 Task: Create More custom Object Related to Volunteer Management System application.
Action: Mouse moved to (654, 32)
Screenshot: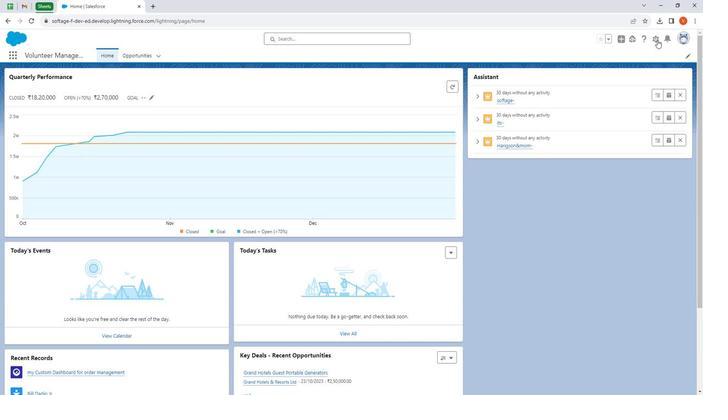 
Action: Mouse pressed left at (654, 32)
Screenshot: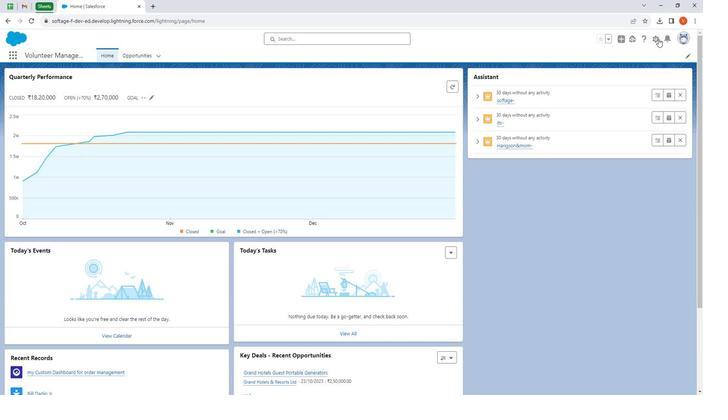 
Action: Mouse moved to (637, 57)
Screenshot: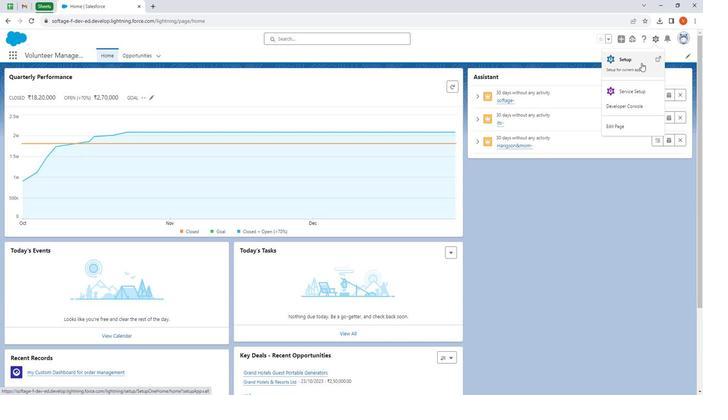
Action: Mouse pressed left at (637, 57)
Screenshot: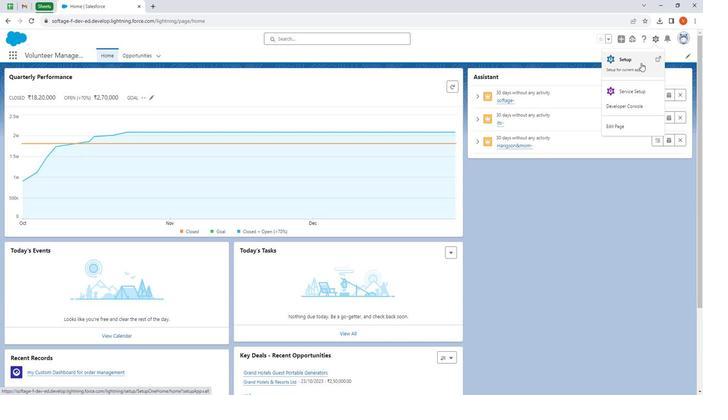 
Action: Mouse moved to (90, 50)
Screenshot: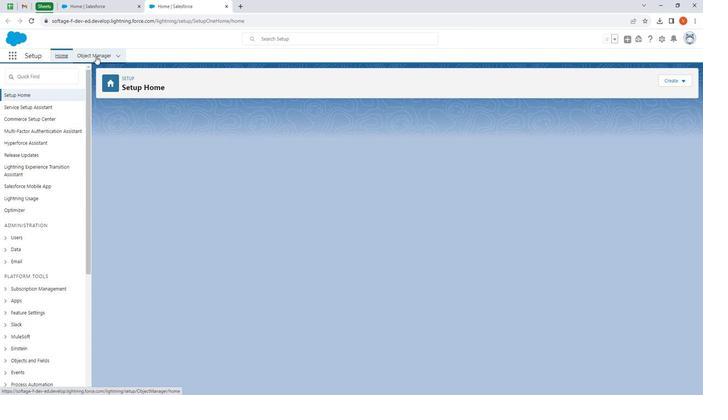 
Action: Mouse pressed left at (90, 50)
Screenshot: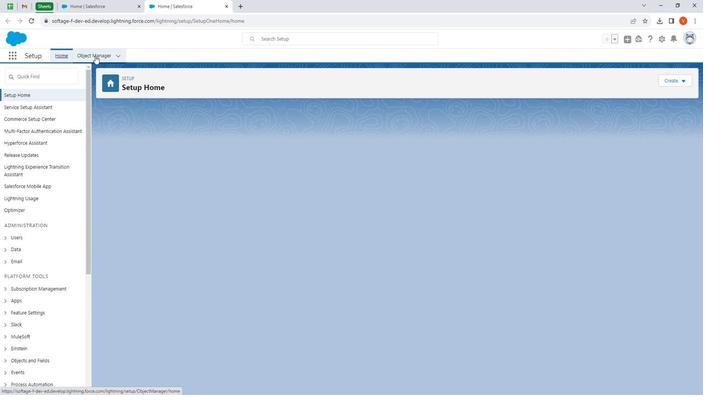 
Action: Mouse moved to (667, 77)
Screenshot: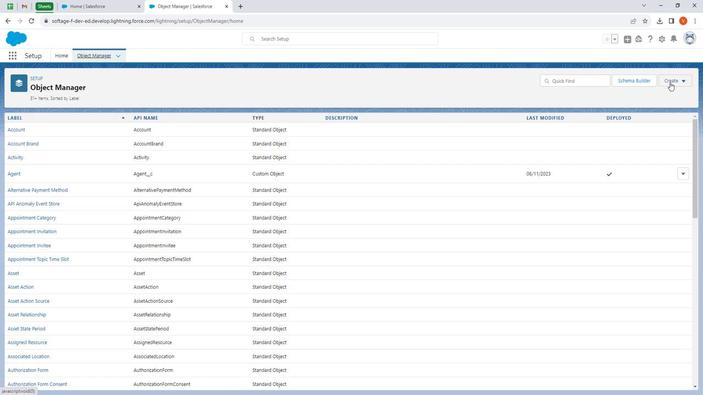 
Action: Mouse pressed left at (667, 77)
Screenshot: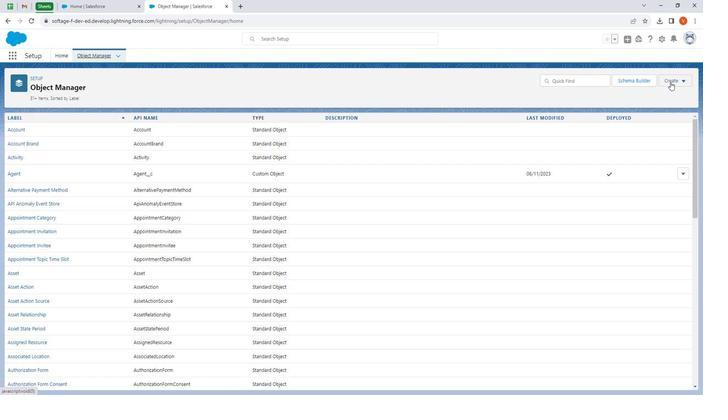 
Action: Mouse moved to (649, 96)
Screenshot: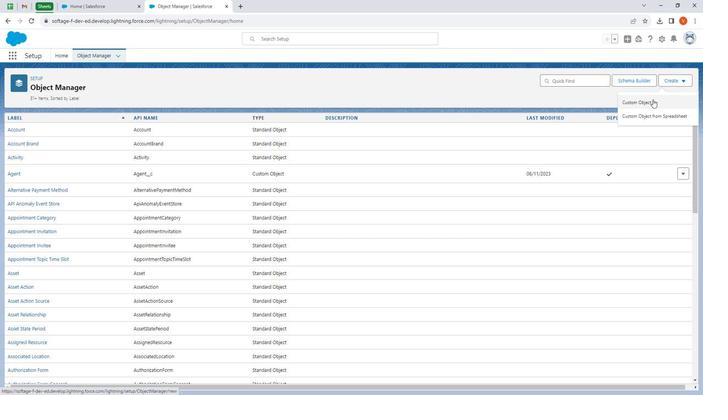 
Action: Mouse pressed left at (649, 96)
Screenshot: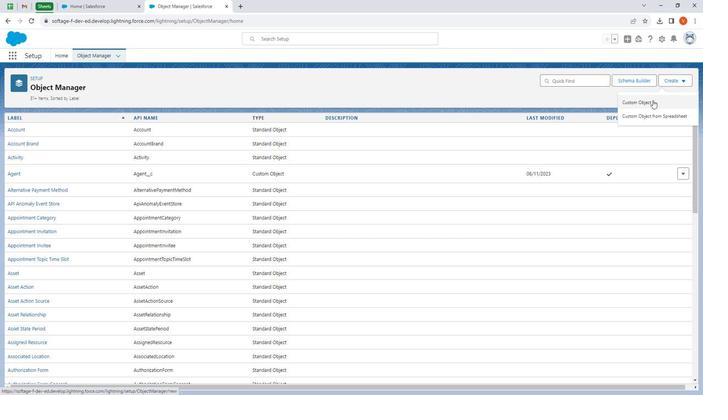 
Action: Mouse moved to (167, 178)
Screenshot: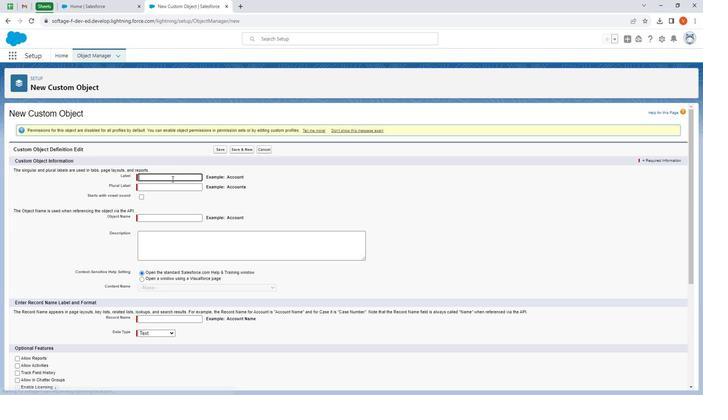 
Action: Mouse pressed left at (167, 178)
Screenshot: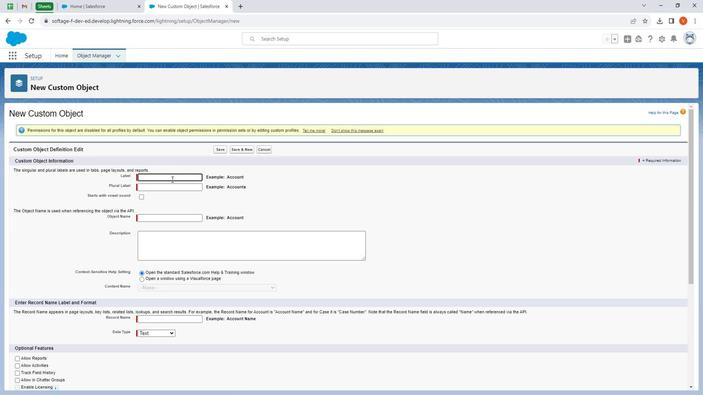 
Action: Mouse moved to (181, 178)
Screenshot: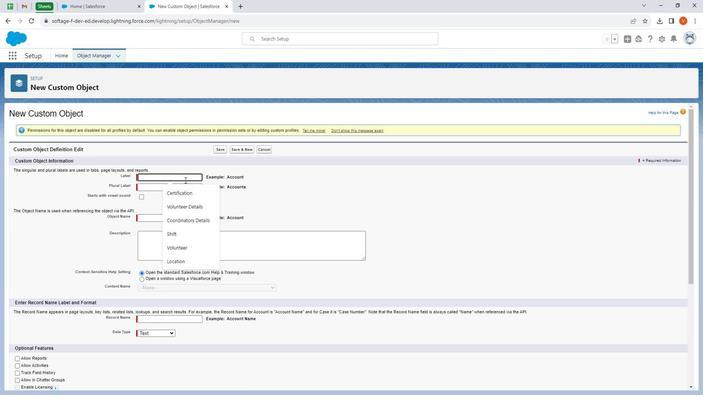 
Action: Key pressed <Key.shift><Key.shift><Key.shift>Volunteer<Key.space><Key.shift>Hours
Screenshot: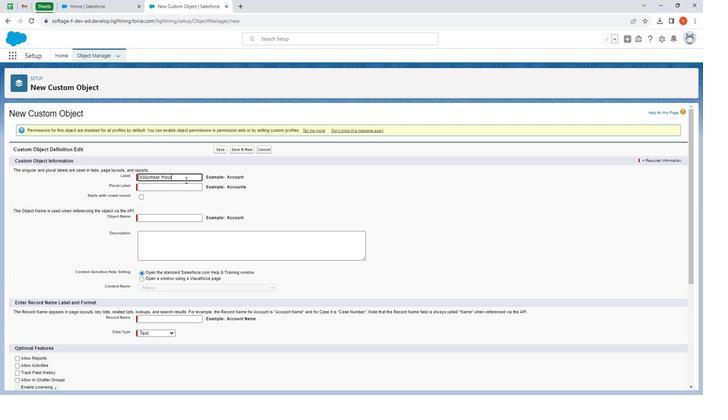 
Action: Mouse moved to (180, 186)
Screenshot: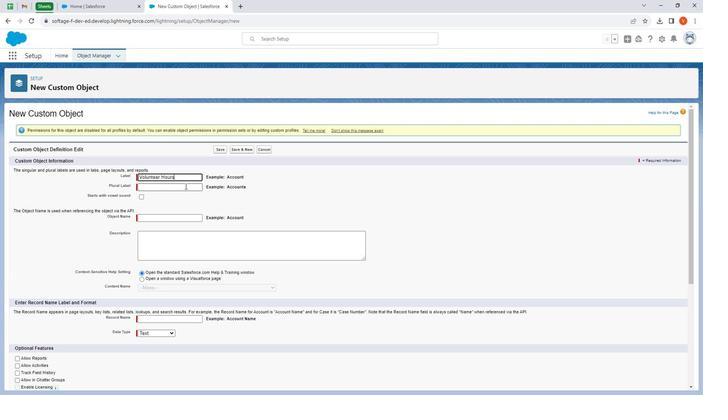 
Action: Mouse pressed left at (180, 186)
Screenshot: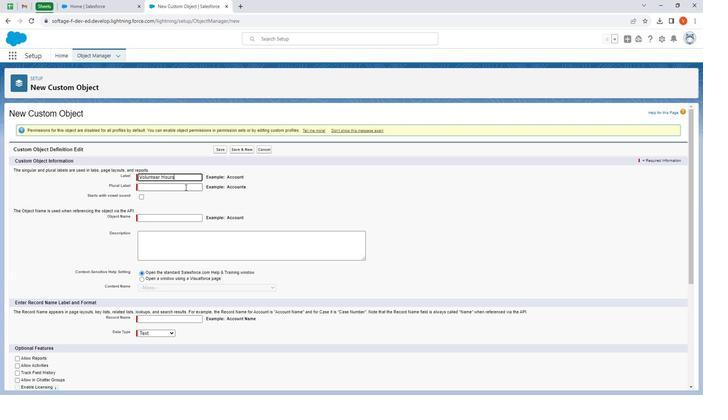 
Action: Key pressed <Key.shift><Key.shift><Key.shift><Key.shift><Key.shift><Key.shift><Key.shift><Key.shift><Key.shift><Key.shift><Key.shift><Key.shift>Volunteers<Key.space><Key.shift>Hours
Screenshot: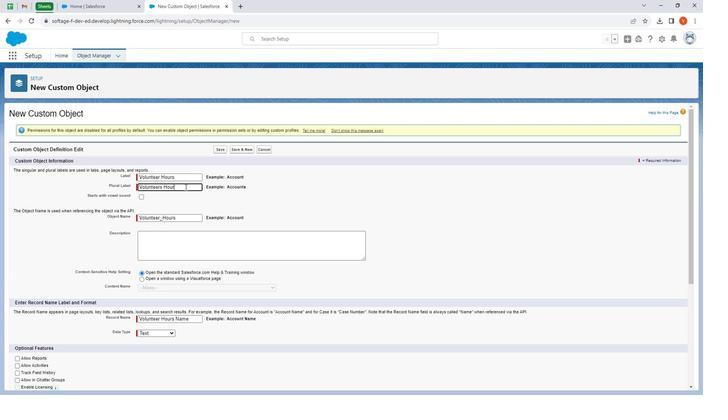 
Action: Mouse moved to (214, 221)
Screenshot: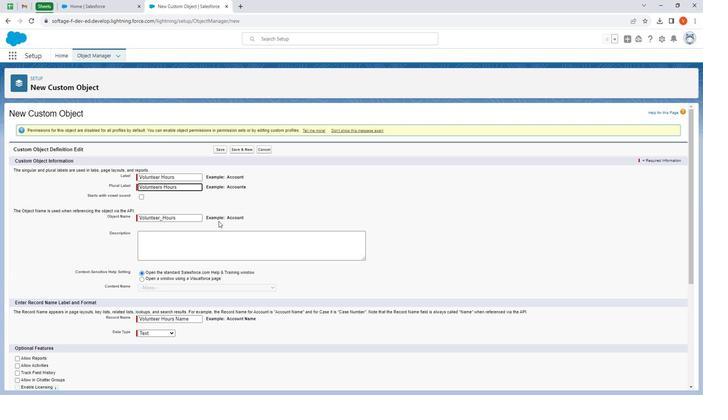 
Action: Mouse scrolled (214, 221) with delta (0, 0)
Screenshot: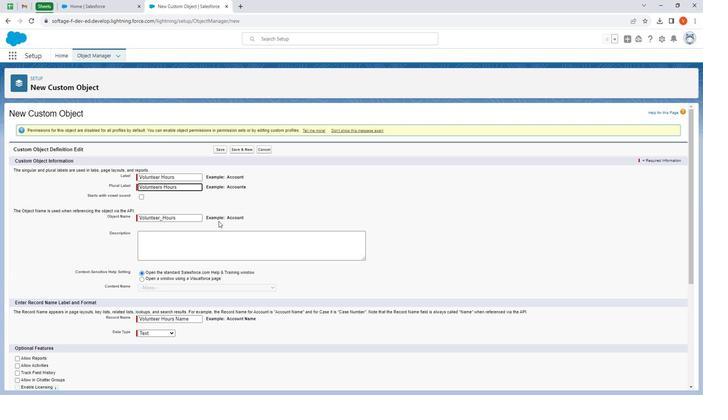 
Action: Mouse moved to (215, 222)
Screenshot: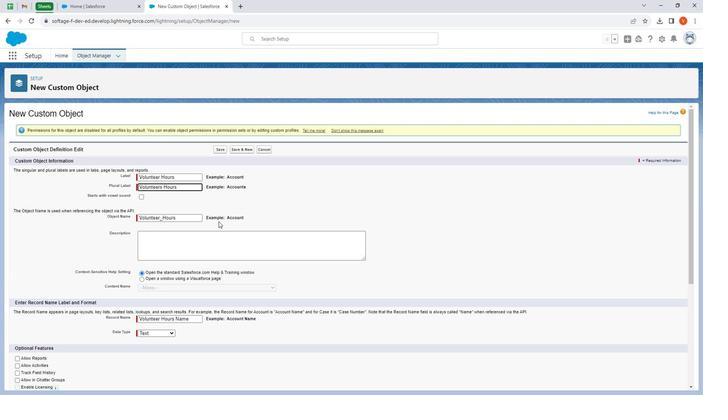 
Action: Mouse scrolled (215, 221) with delta (0, 0)
Screenshot: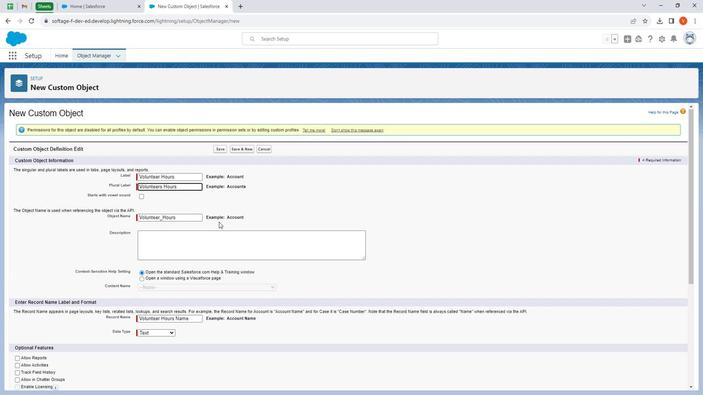 
Action: Mouse moved to (171, 168)
Screenshot: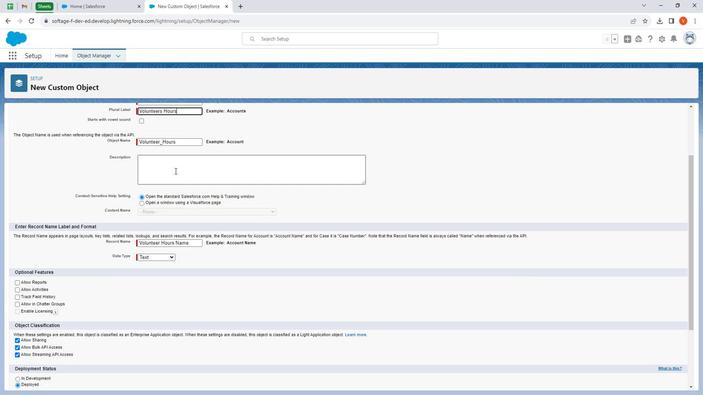 
Action: Mouse pressed left at (171, 168)
Screenshot: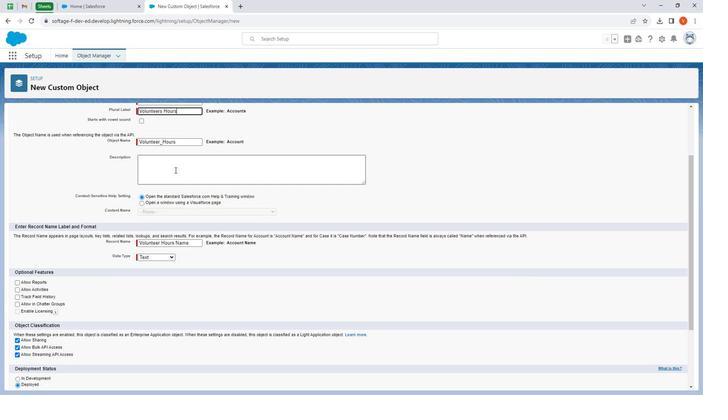 
Action: Key pressed <Key.shift>
Screenshot: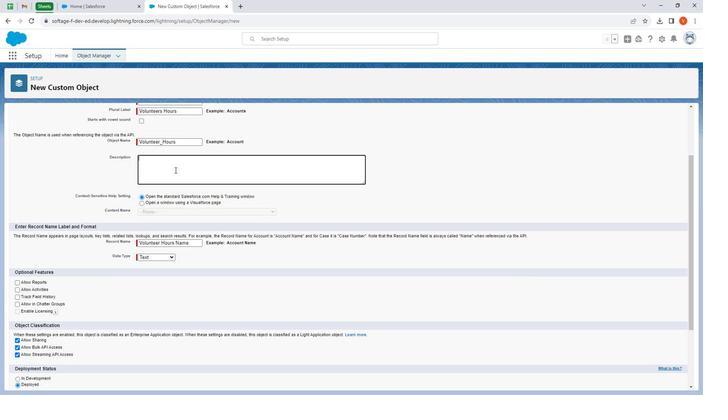 
Action: Mouse moved to (151, 156)
Screenshot: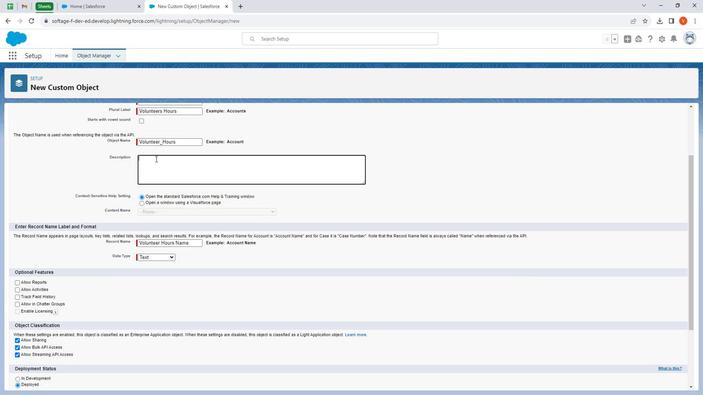 
Action: Key pressed <Key.shift><Key.shift><Key.shift><Key.shift><Key.shift><Key.shift><Key.shift><Key.shift><Key.shift><Key.shift><Key.shift><Key.shift><Key.shift><Key.shift><Key.shift><Key.shift><Key.shift><Key.shift><Key.shift>Custom<Key.space>object<Key.space>used<Key.space>in<Key.space>volunteer<Key.space>management<Key.space>system<Key.space>contac<Key.backspace>in<Key.space>fields<Key.space>like<Key.space>name,<Key.space>volunteer<Key.space>withch<Key.space><Key.backspace><Key.backspace><Key.backspace><Key.backspace><Key.backspace><Key.backspace>hich<Key.space>is<Key.space>lookup<Key.space>to<Key.space>volnteer<Key.backspace><Key.backspace><Key.backspace><Key.backspace><Key.backspace>unteer.
Screenshot: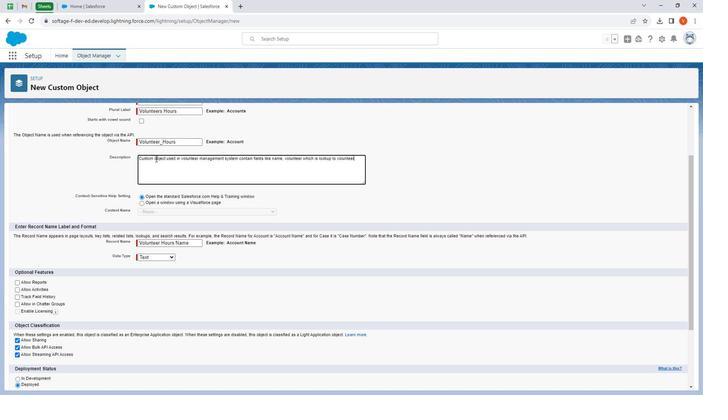 
Action: Mouse moved to (22, 284)
Screenshot: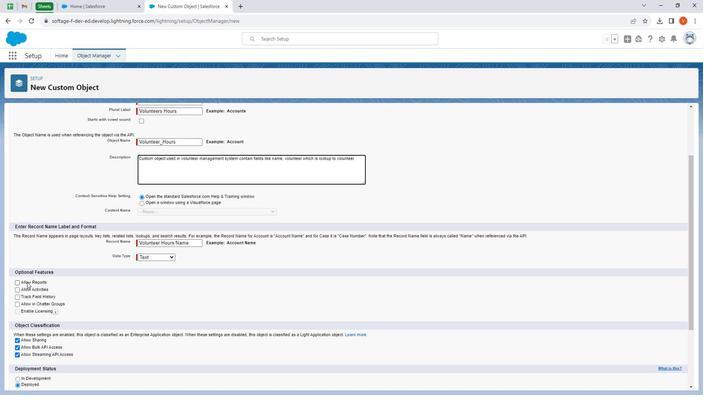 
Action: Mouse pressed left at (22, 284)
Screenshot: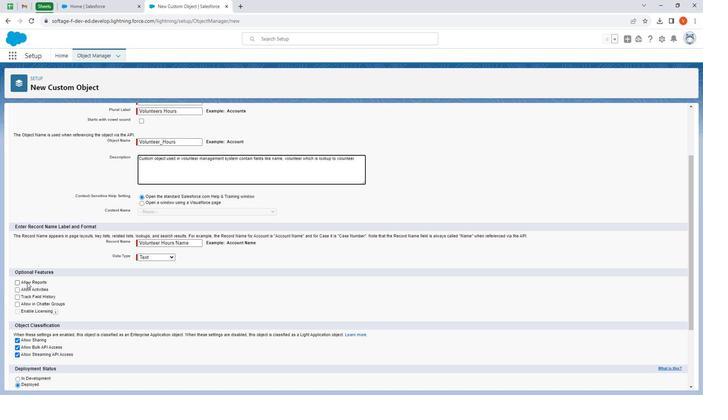 
Action: Mouse moved to (21, 288)
Screenshot: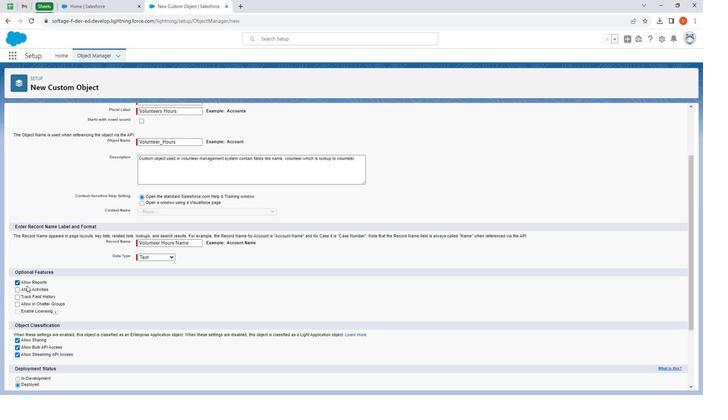 
Action: Mouse pressed left at (21, 288)
Screenshot: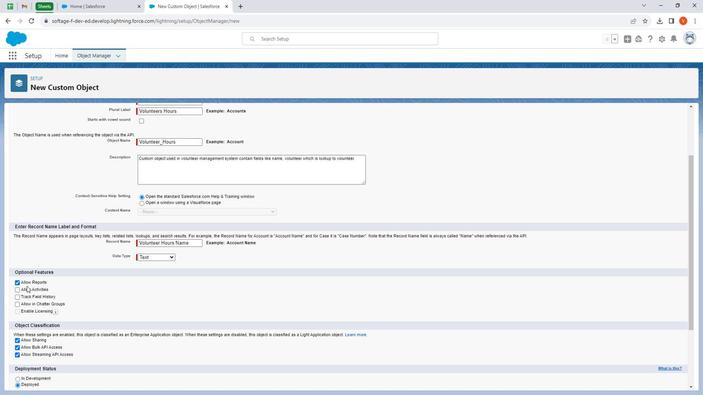 
Action: Mouse moved to (23, 292)
Screenshot: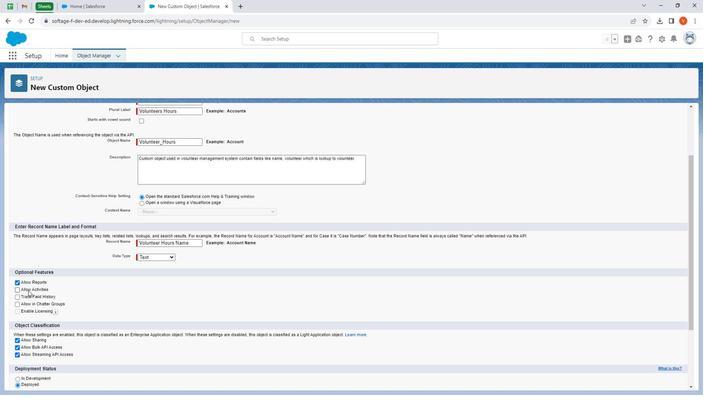 
Action: Mouse pressed left at (23, 292)
Screenshot: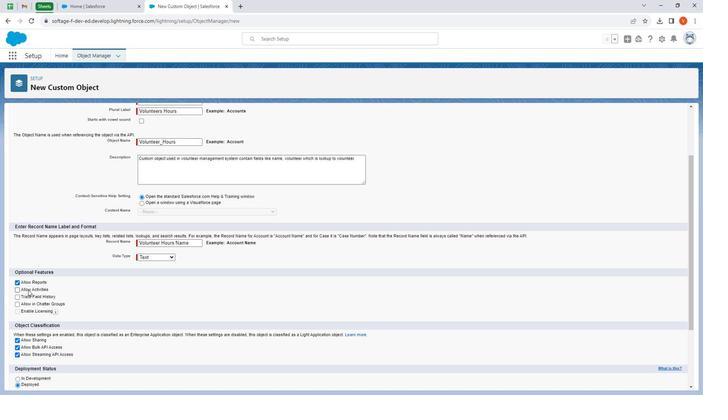
Action: Mouse moved to (25, 300)
Screenshot: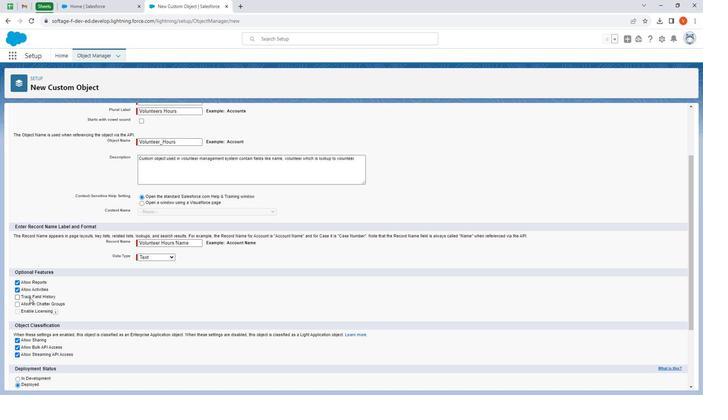 
Action: Mouse pressed left at (25, 300)
Screenshot: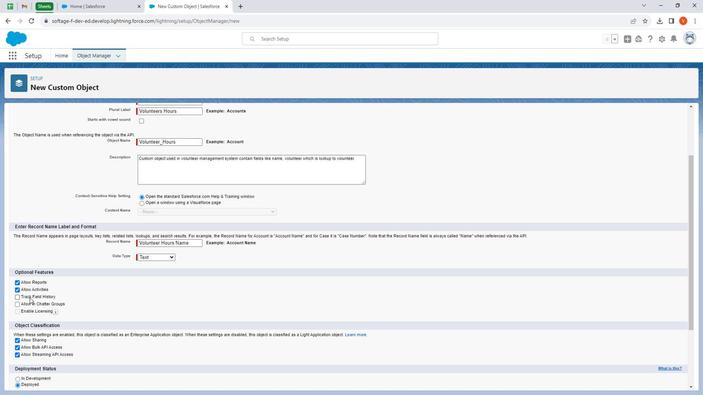 
Action: Mouse moved to (24, 309)
Screenshot: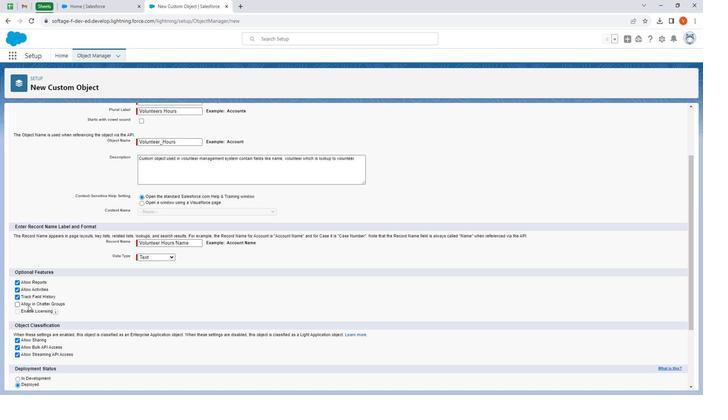 
Action: Mouse pressed left at (24, 309)
Screenshot: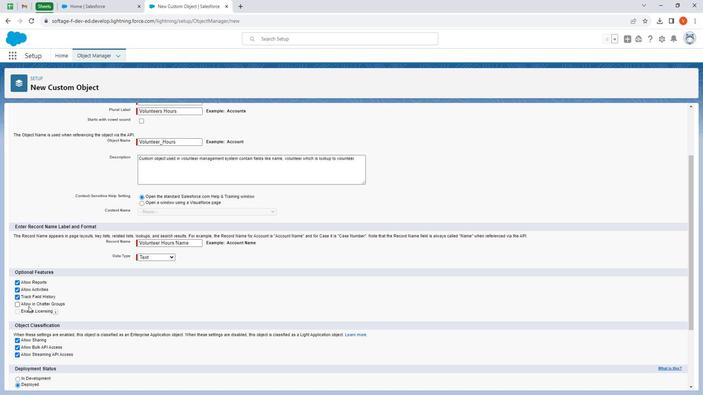 
Action: Mouse moved to (178, 309)
Screenshot: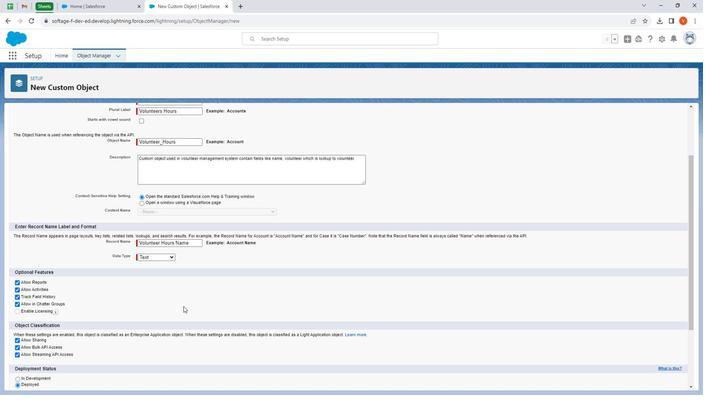 
Action: Mouse scrolled (178, 308) with delta (0, 0)
Screenshot: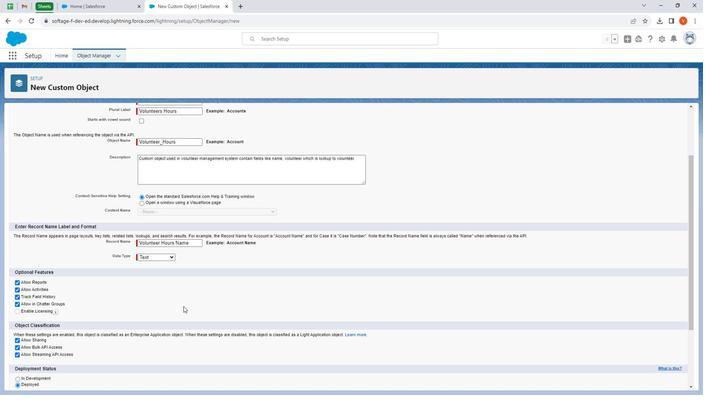 
Action: Mouse moved to (179, 309)
Screenshot: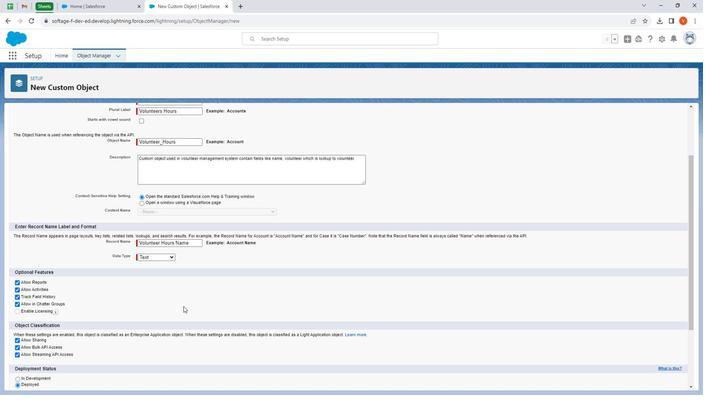 
Action: Mouse scrolled (179, 308) with delta (0, 0)
Screenshot: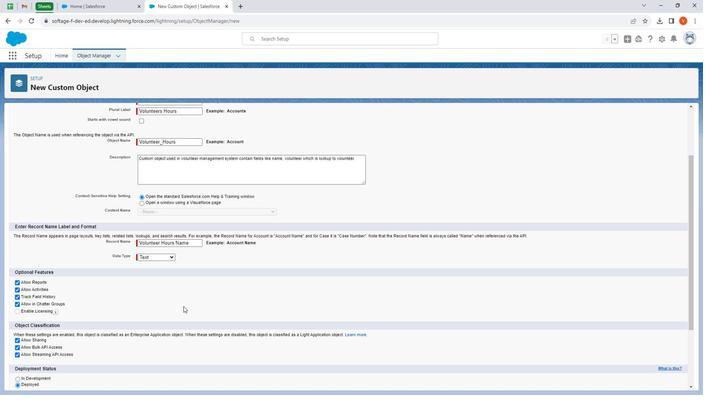 
Action: Mouse scrolled (179, 308) with delta (0, 0)
Screenshot: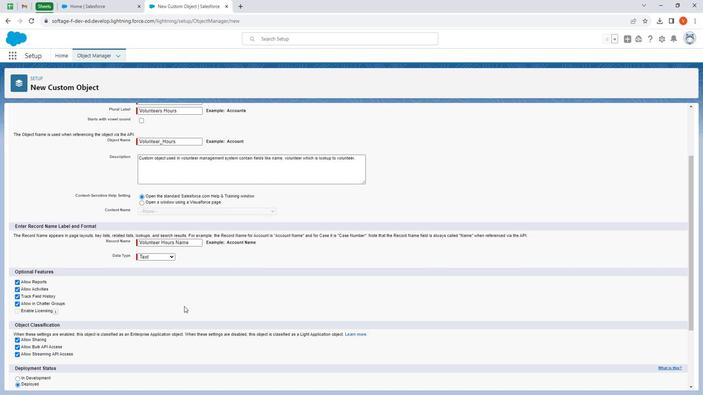 
Action: Mouse moved to (179, 309)
Screenshot: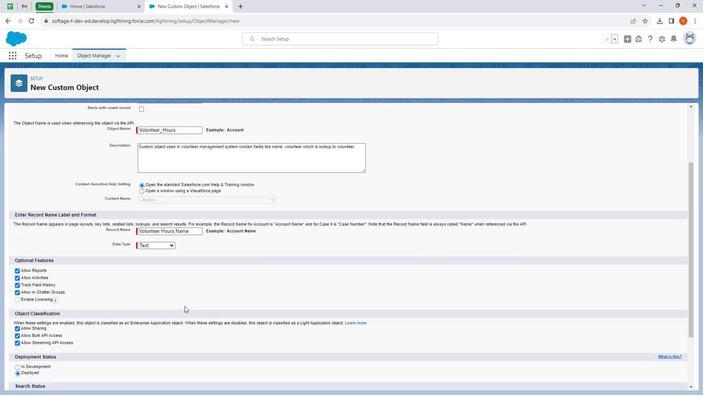 
Action: Mouse scrolled (179, 308) with delta (0, 0)
Screenshot: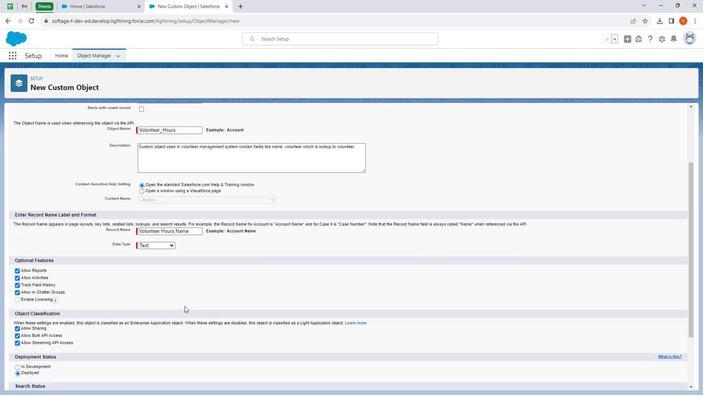 
Action: Mouse moved to (180, 309)
Screenshot: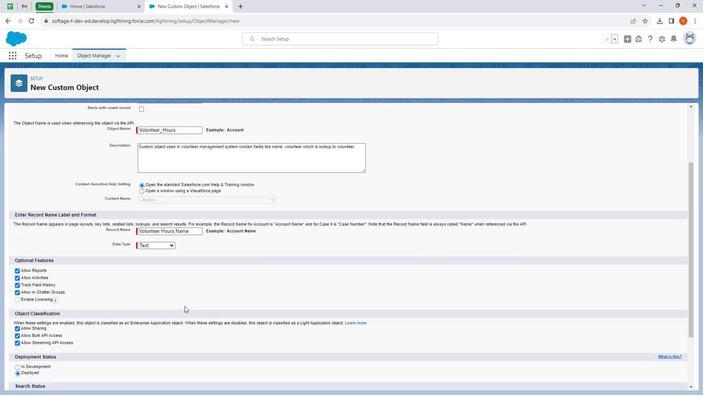 
Action: Mouse scrolled (180, 309) with delta (0, 0)
Screenshot: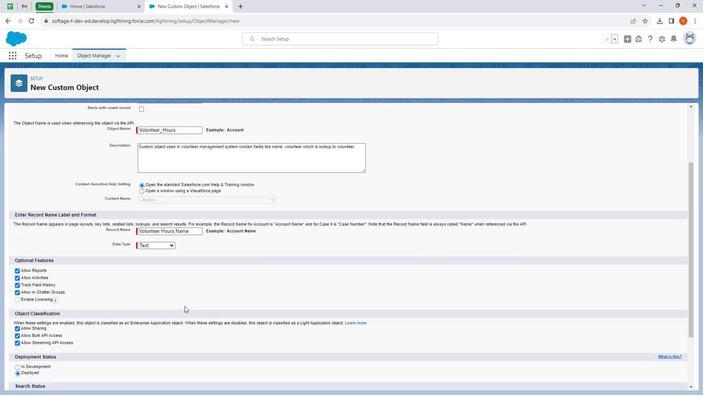 
Action: Mouse moved to (180, 309)
Screenshot: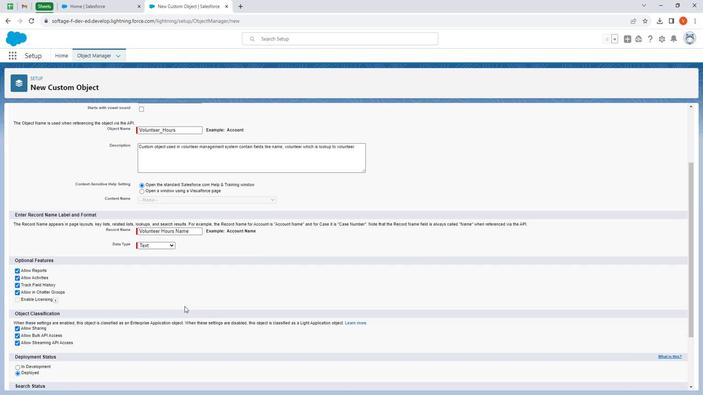 
Action: Mouse scrolled (180, 309) with delta (0, 0)
Screenshot: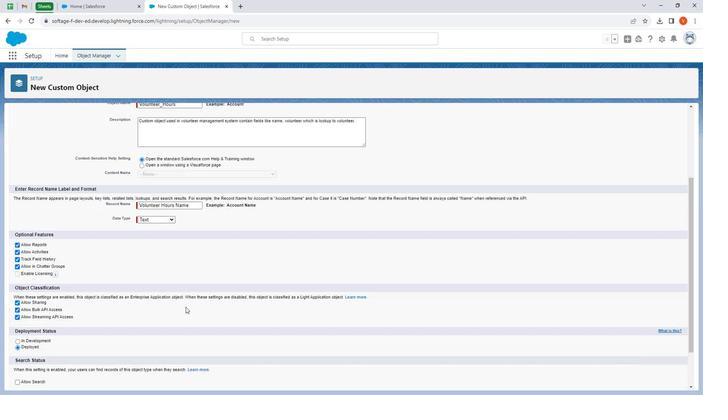 
Action: Mouse moved to (29, 333)
Screenshot: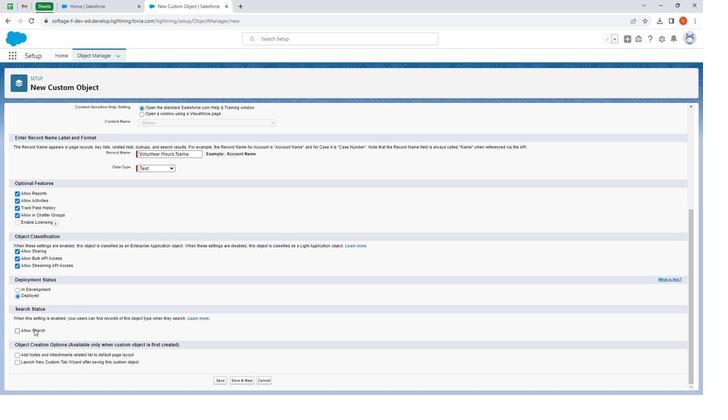 
Action: Mouse pressed left at (29, 333)
Screenshot: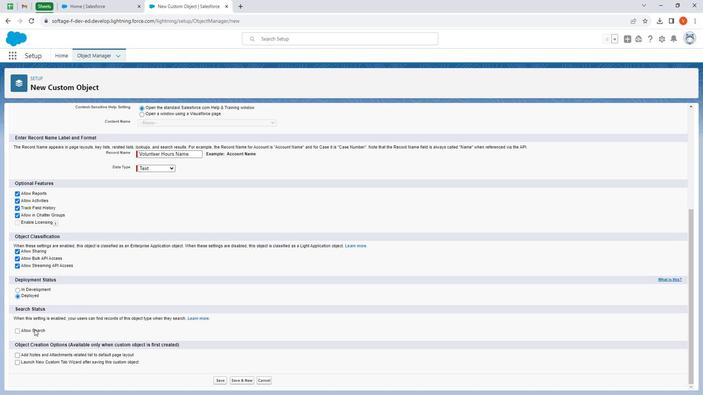 
Action: Mouse moved to (217, 387)
Screenshot: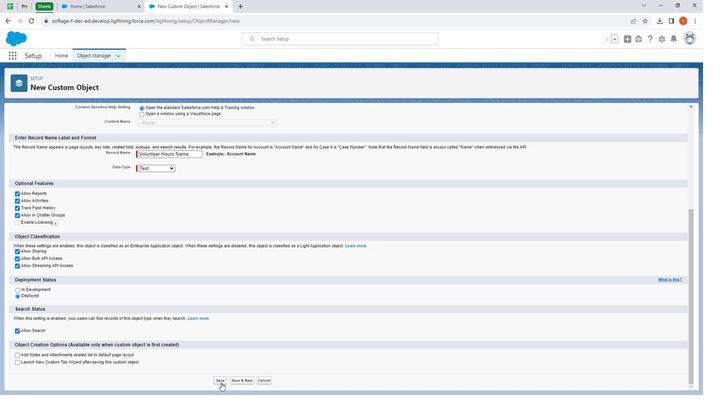 
Action: Mouse pressed left at (217, 387)
Screenshot: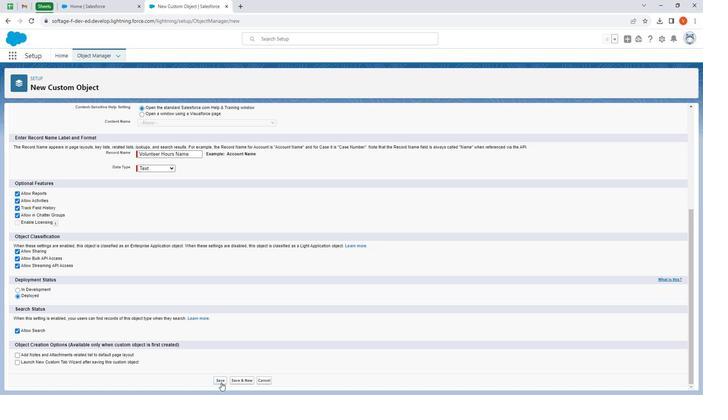 
Action: Mouse moved to (92, 49)
Screenshot: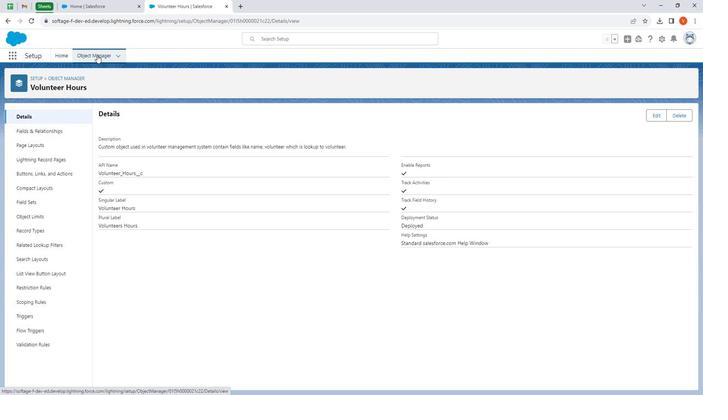 
Action: Mouse pressed left at (92, 49)
Screenshot: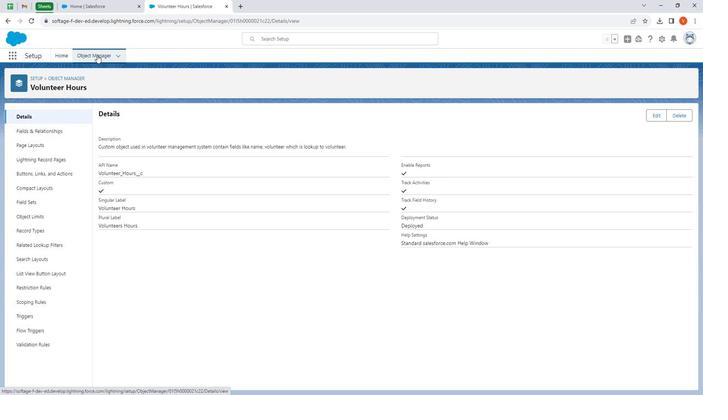
Action: Mouse moved to (677, 72)
Screenshot: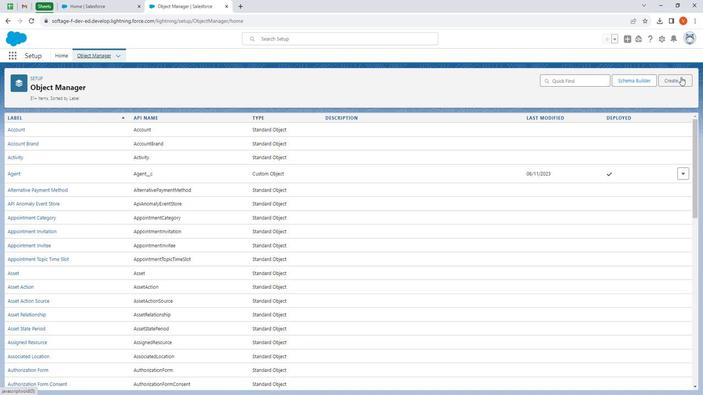 
Action: Mouse pressed left at (677, 72)
Screenshot: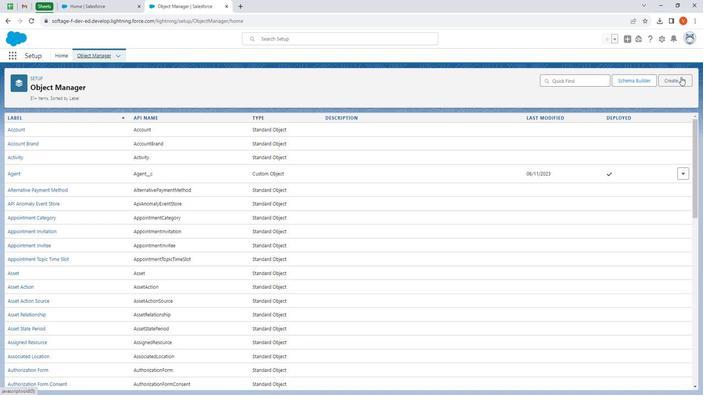 
Action: Mouse moved to (659, 96)
Screenshot: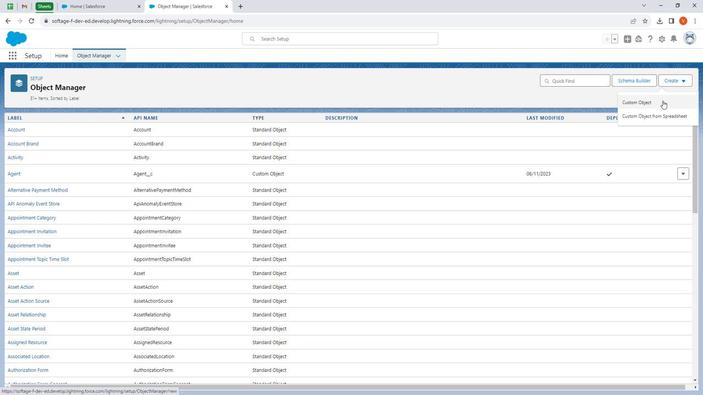 
Action: Mouse pressed left at (659, 96)
Screenshot: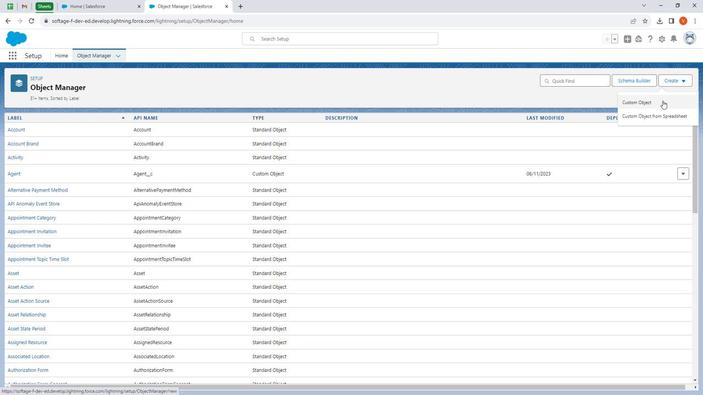 
Action: Mouse moved to (158, 174)
Screenshot: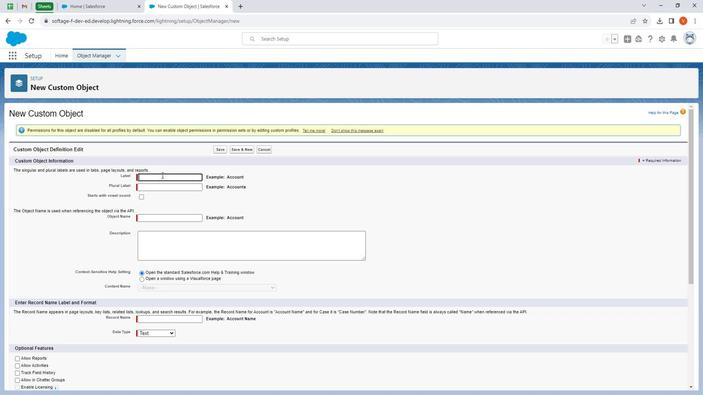 
Action: Mouse pressed left at (158, 174)
Screenshot: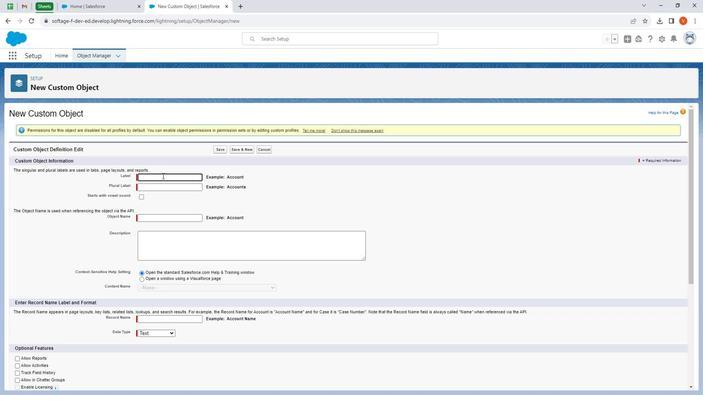 
Action: Key pressed <Key.shift><Key.shift><Key.shift><Key.shift><Key.shift><Key.shift><Key.shift><Key.shift><Key.shift><Key.shift><Key.shift><Key.shift><Key.shift><Key.shift><Key.shift><Key.shift><Key.shift><Key.shift><Key.shift><Key.shift><Key.shift><Key.shift><Key.shift><Key.shift><Key.shift><Key.shift><Key.shift><Key.shift><Key.shift><Key.shift><Key.shift><Key.shift><Key.shift><Key.shift><Key.shift><Key.shift><Key.shift><Key.shift><Key.shift><Key.shift><Key.shift><Key.shift><Key.shift><Key.shift>Training<Key.space>session
Screenshot: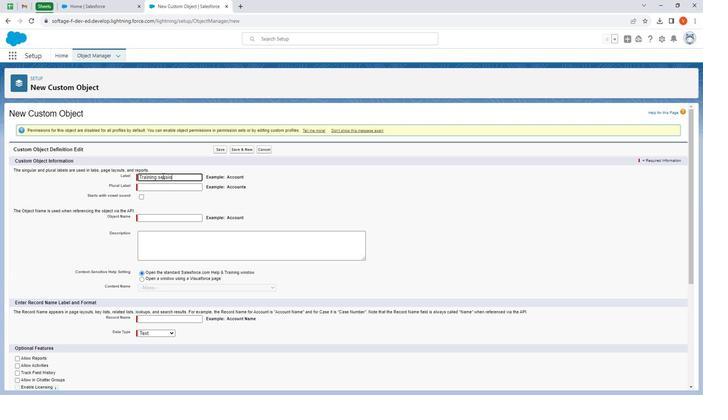 
Action: Mouse moved to (163, 188)
Screenshot: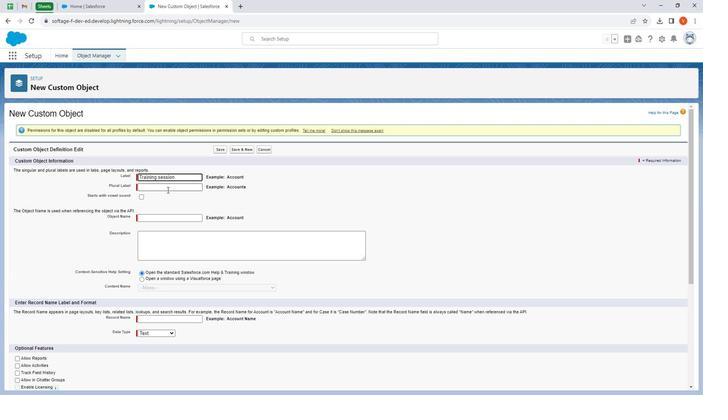 
Action: Mouse pressed left at (163, 188)
Screenshot: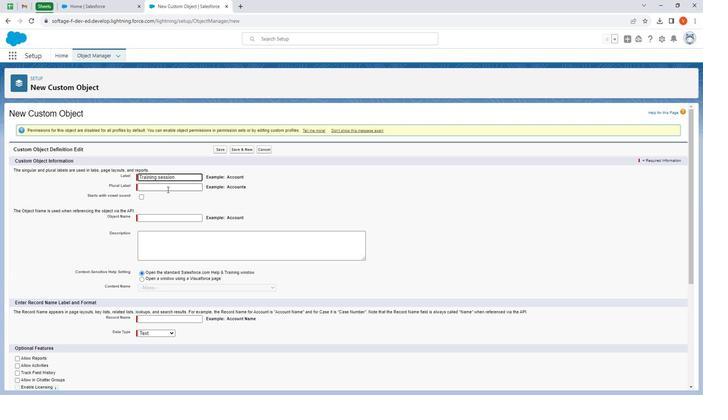 
Action: Key pressed <Key.shift>Training<Key.space><Key.shift>Sessions
Screenshot: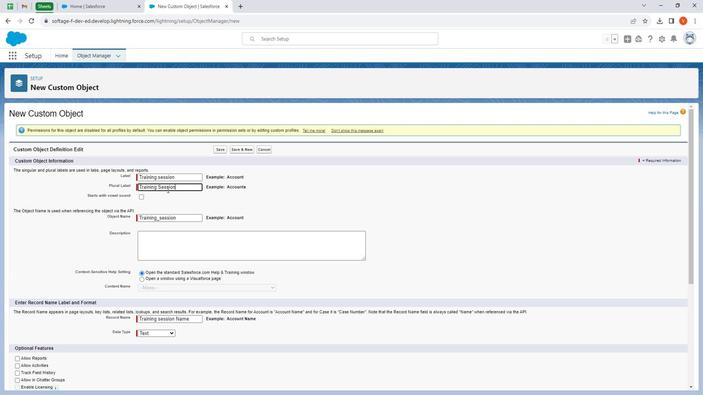 
Action: Mouse moved to (171, 207)
Screenshot: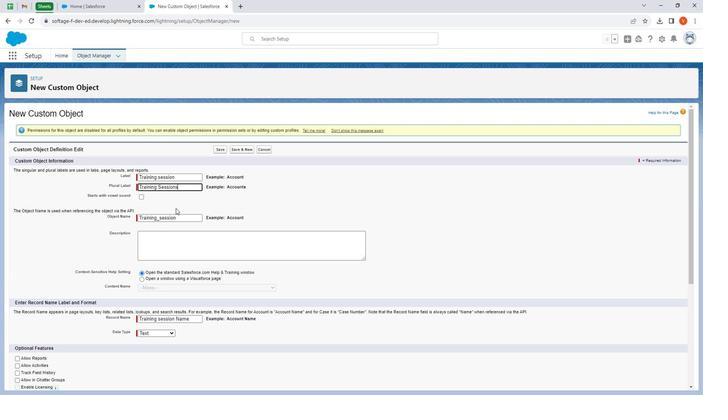 
Action: Mouse scrolled (171, 207) with delta (0, 0)
Screenshot: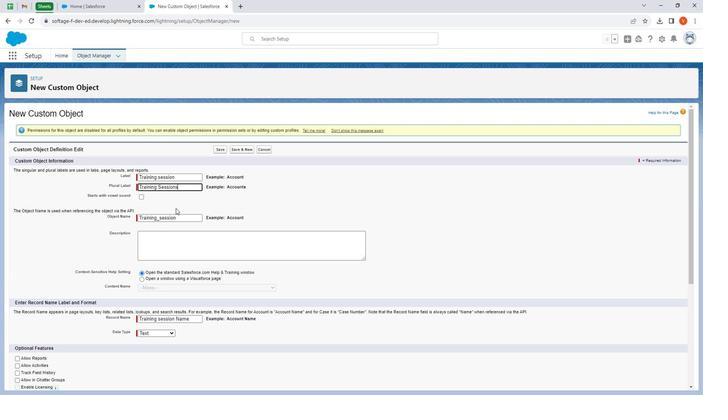 
Action: Mouse moved to (172, 207)
Screenshot: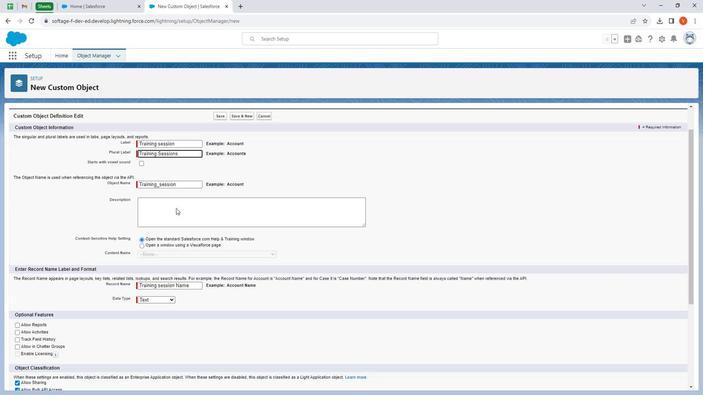 
Action: Mouse scrolled (172, 207) with delta (0, 0)
Screenshot: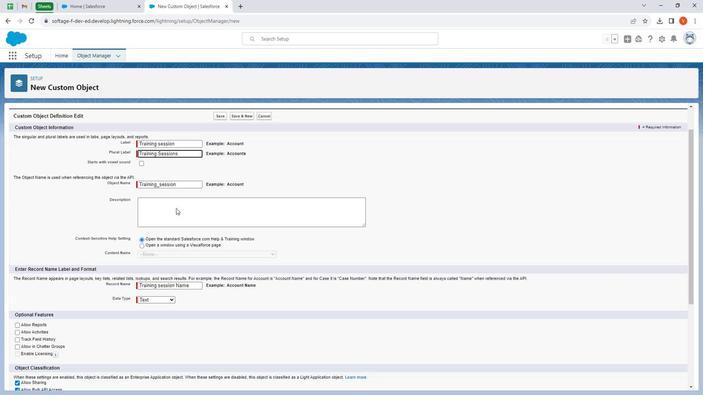 
Action: Mouse moved to (164, 167)
Screenshot: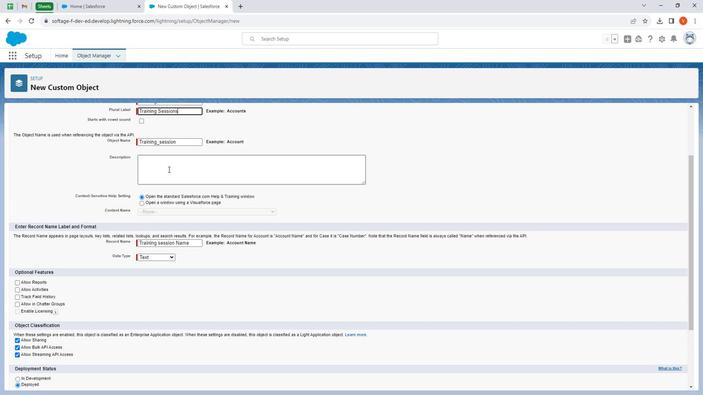 
Action: Mouse pressed left at (164, 167)
Screenshot: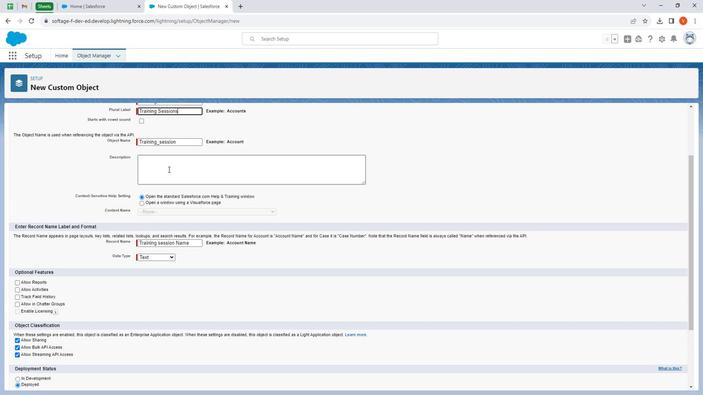
Action: Mouse moved to (164, 166)
Screenshot: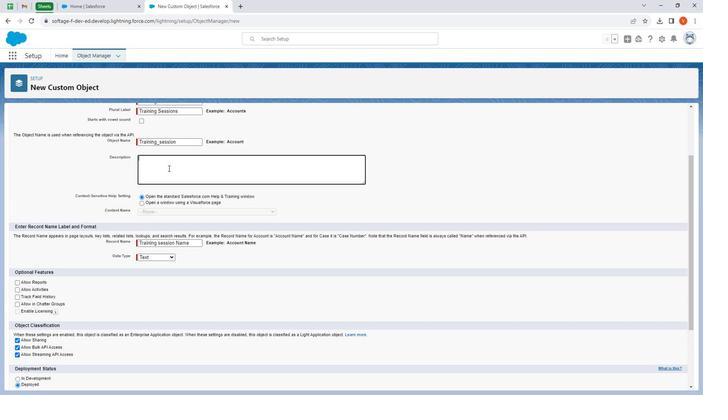
Action: Key pressed <Key.shift>
Screenshot: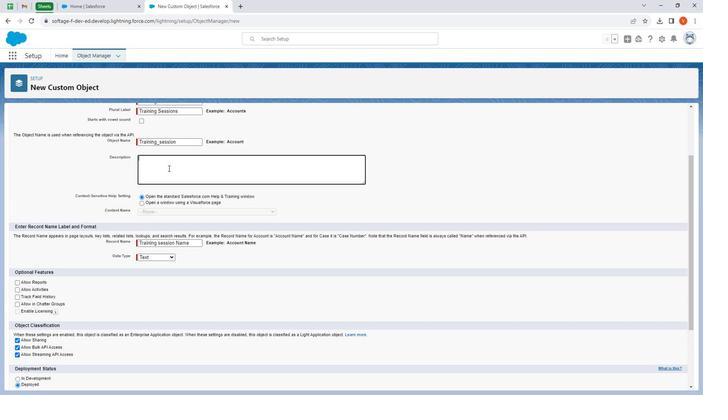 
Action: Mouse moved to (163, 163)
Screenshot: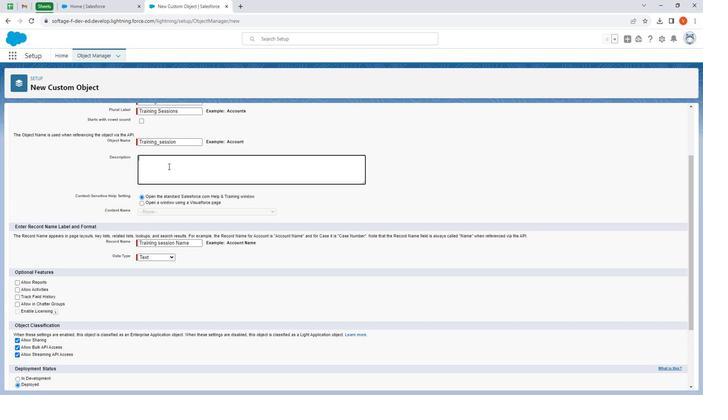 
Action: Key pressed <Key.shift><Key.shift><Key.shift>This<Key.space>is<Key.space>the<Key.space>custom<Key.space>object<Key.space>used<Key.space>in<Key.space><Key.shift><Key.shift><Key.shift><Key.shift><Key.shift><Key.shift><Key.shift><Key.shift><Key.shift><Key.shift><Key.shift><Key.shift>Volunteer<Key.space>managemet<Key.space><Key.backspace><Key.backspace>nt<Key.space>system<Key.space>application.<Key.space>contac<Key.backspace>in<Key.space>fields<Key.space>like<Key.space><Key.shift><Key.shift><Key.shift><Key.shift><Key.shift><Key.shift><Key.shift><Key.shift><Key.shift><Key.shift><Key.shift><Key.shift><Key.shift><Key.shift><Key.shift><Key.shift><Key.shift><Key.shift><Key.shift><Key.shift><Key.shift><Key.shift><Key.shift><Key.shift><Key.shift><Key.shift><Key.shift><Key.shift><Key.shift><Key.shift><Key.shift><Key.shift><Key.shift><Key.shift><Key.shift><Key.shift><Key.shift><Key.shift><Key.shift><Key.shift><Key.shift><Key.shift>Name,<Key.space><Key.shift>Session<Key.space><Key.shift>Name,<Key.space><Key.shift>Date,<Key.space><Key.shift>Time,<Key.space>etc
Screenshot: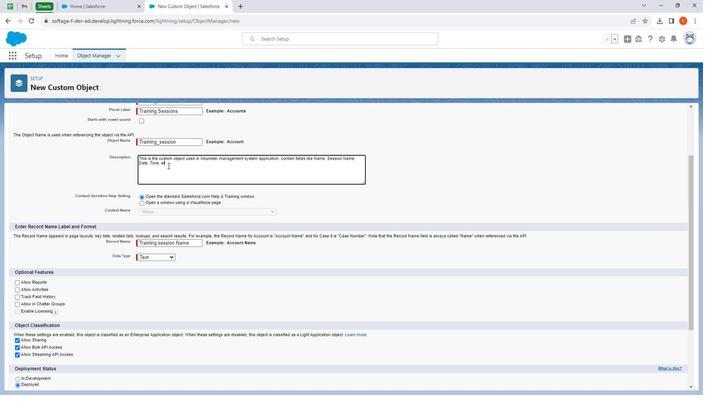 
Action: Mouse moved to (181, 169)
Screenshot: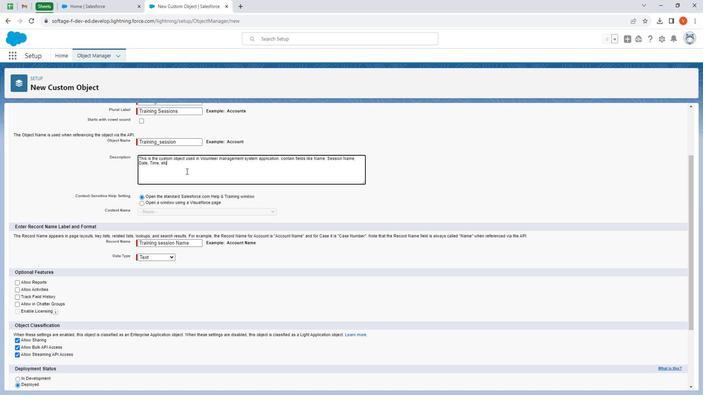 
Action: Key pressed .
Screenshot: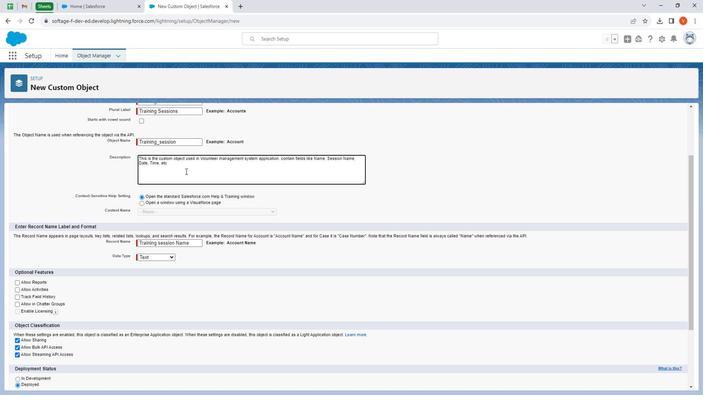 
Action: Mouse moved to (155, 226)
Screenshot: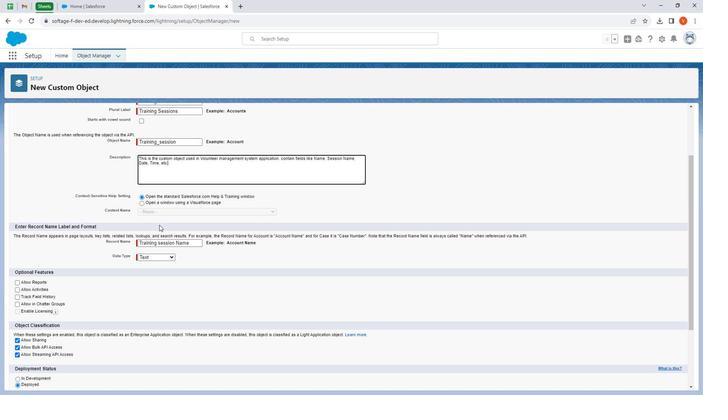 
Action: Mouse scrolled (155, 226) with delta (0, 0)
Screenshot: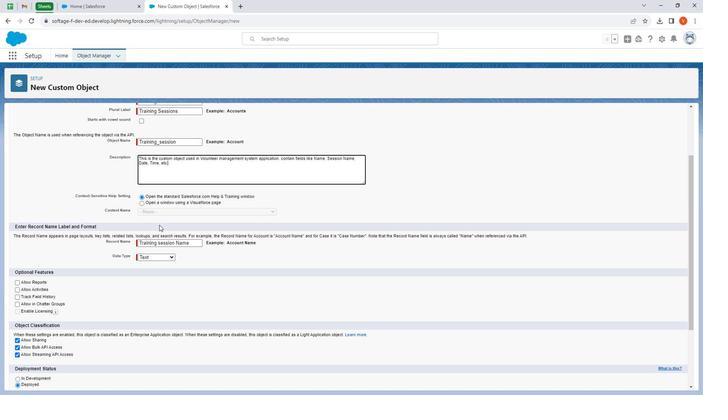
Action: Mouse moved to (155, 226)
Screenshot: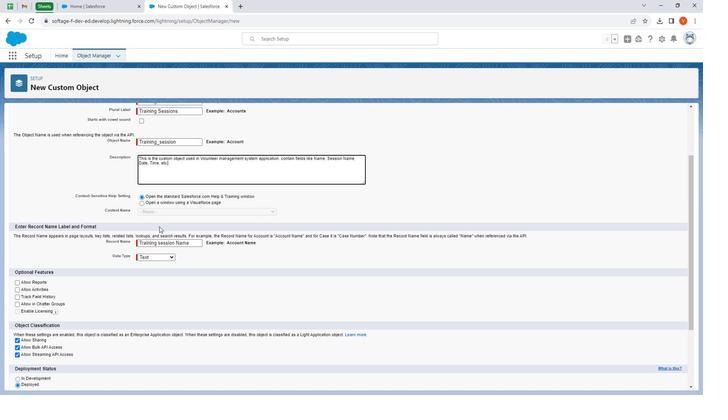 
Action: Mouse scrolled (155, 226) with delta (0, 0)
Screenshot: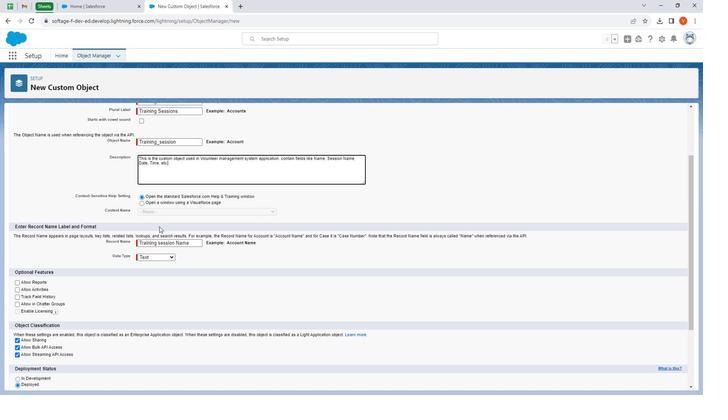
Action: Mouse scrolled (155, 226) with delta (0, 0)
Screenshot: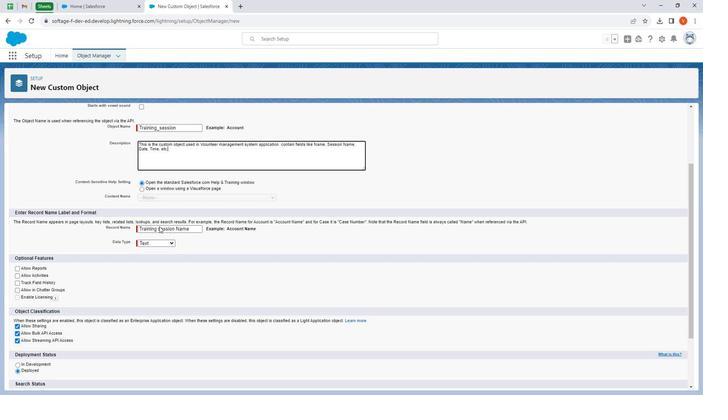 
Action: Mouse moved to (154, 227)
Screenshot: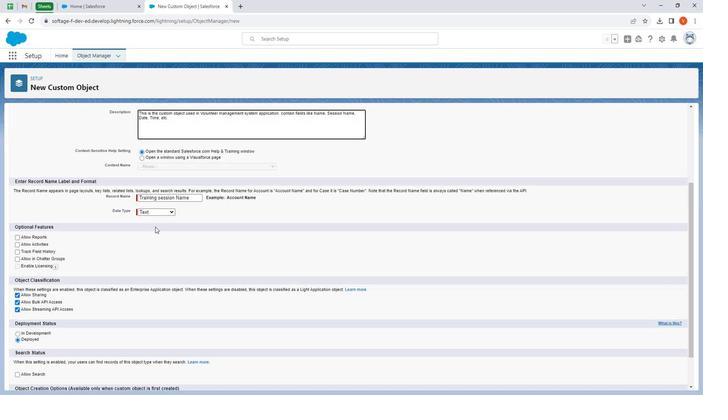 
Action: Mouse scrolled (154, 226) with delta (0, 0)
Screenshot: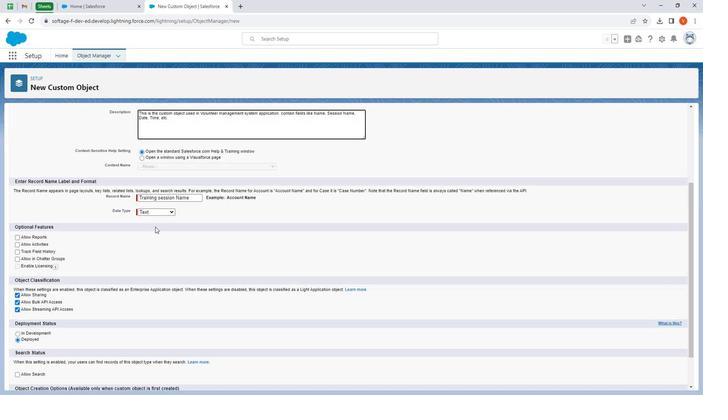 
Action: Mouse moved to (147, 227)
Screenshot: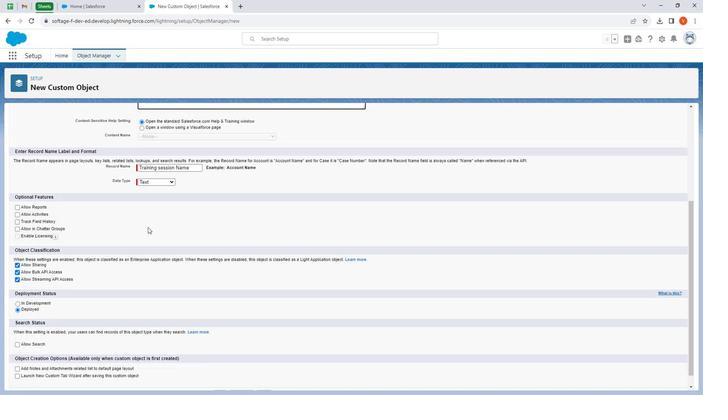 
Action: Mouse scrolled (147, 227) with delta (0, 0)
Screenshot: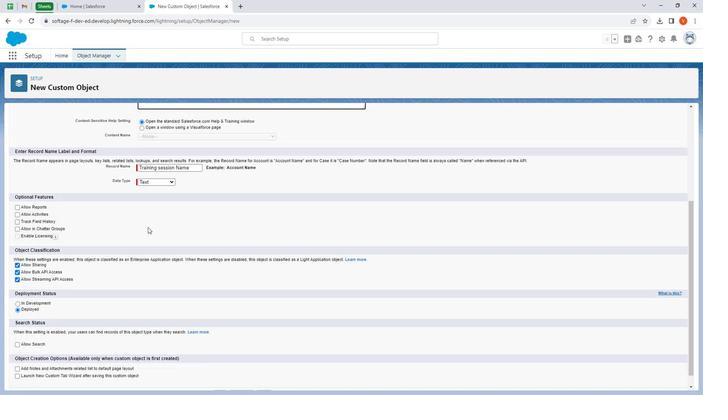 
Action: Mouse moved to (36, 194)
Screenshot: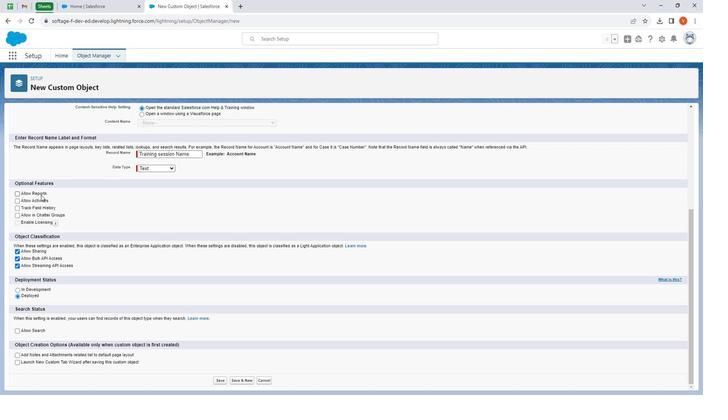 
Action: Mouse pressed left at (36, 194)
Screenshot: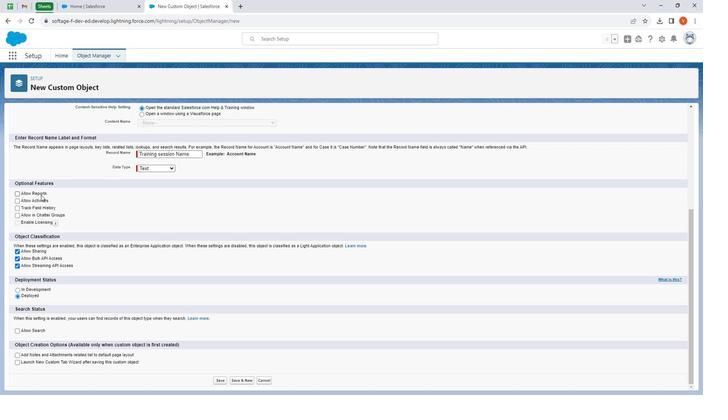 
Action: Mouse moved to (36, 201)
Screenshot: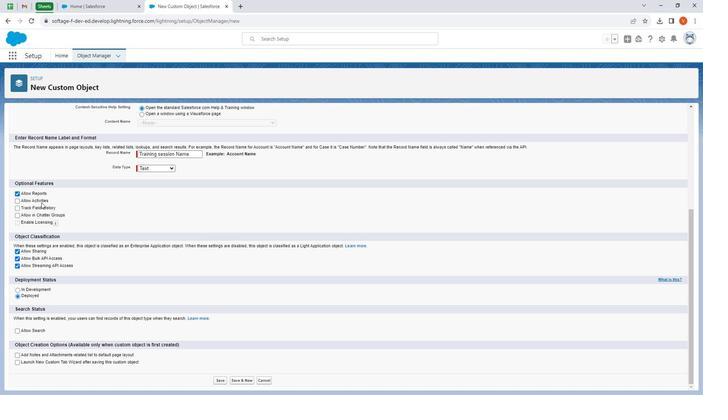 
Action: Mouse pressed left at (36, 201)
Screenshot: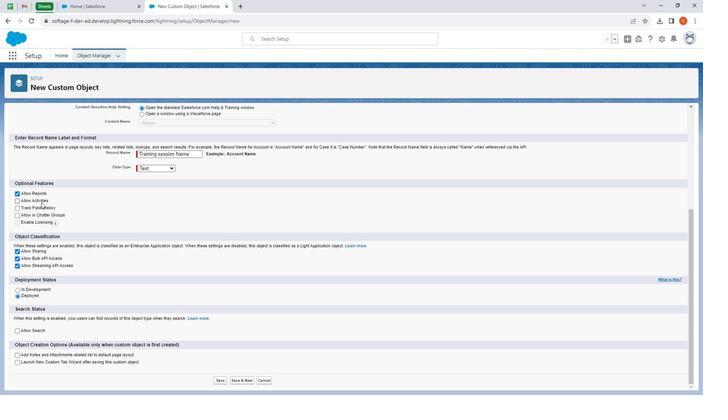 
Action: Mouse moved to (39, 208)
Screenshot: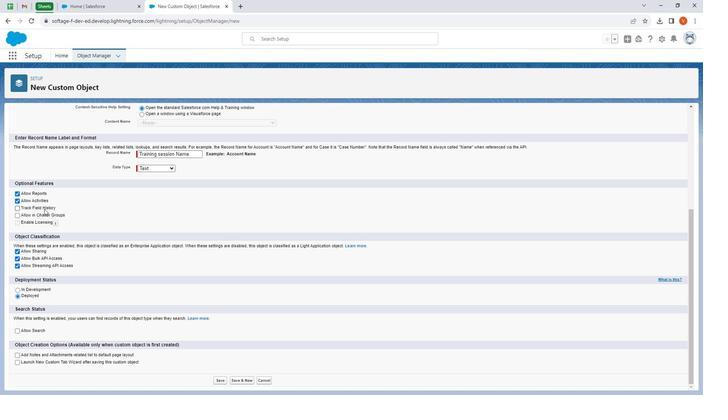
Action: Mouse pressed left at (39, 208)
Screenshot: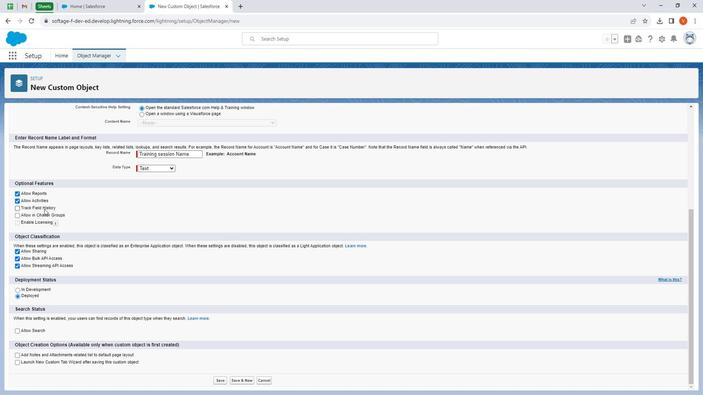 
Action: Mouse moved to (40, 217)
Screenshot: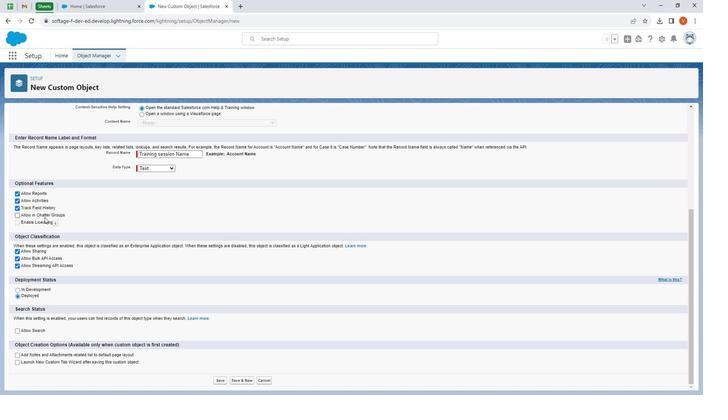 
Action: Mouse pressed left at (40, 217)
Screenshot: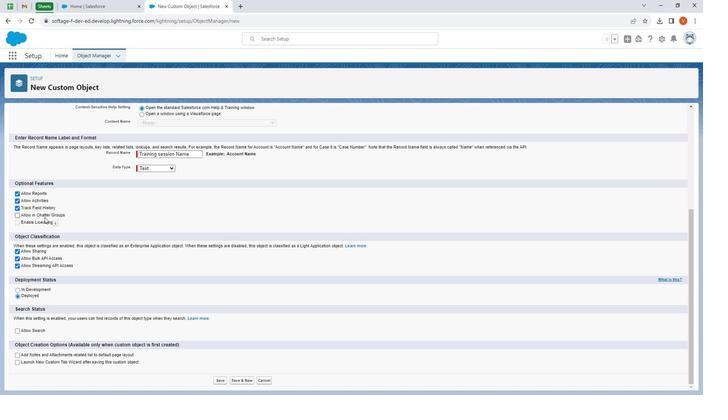 
Action: Mouse moved to (24, 334)
Screenshot: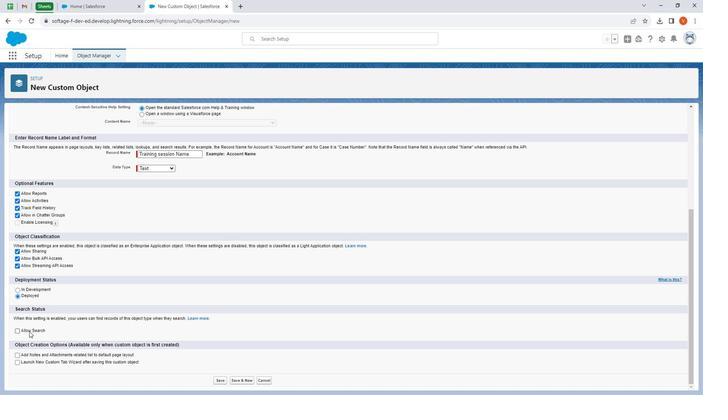 
Action: Mouse pressed left at (24, 334)
Screenshot: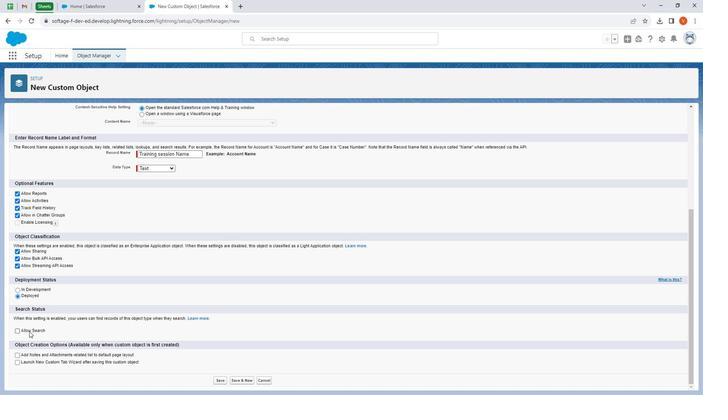 
Action: Mouse moved to (210, 384)
Screenshot: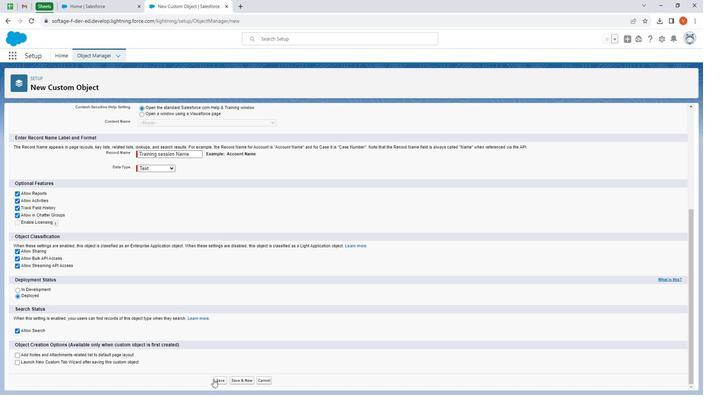 
Action: Mouse pressed left at (210, 384)
Screenshot: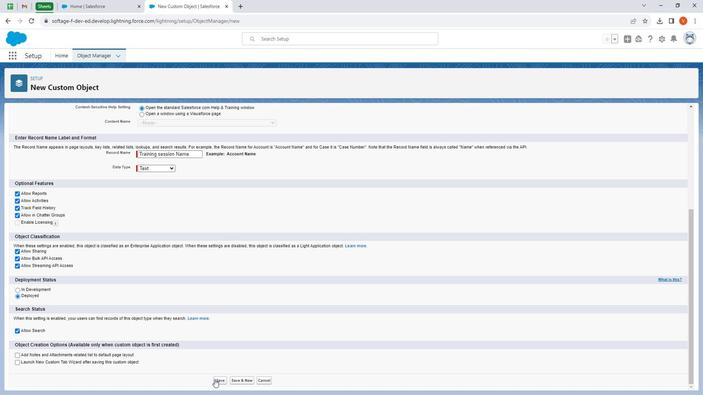 
Action: Mouse moved to (83, 52)
Screenshot: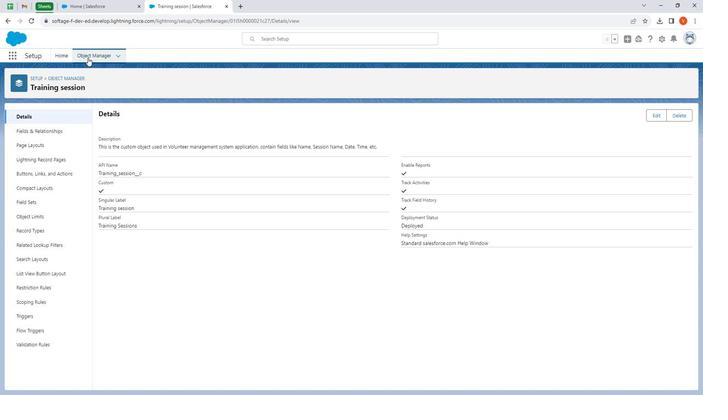 
Action: Mouse pressed left at (83, 52)
Screenshot: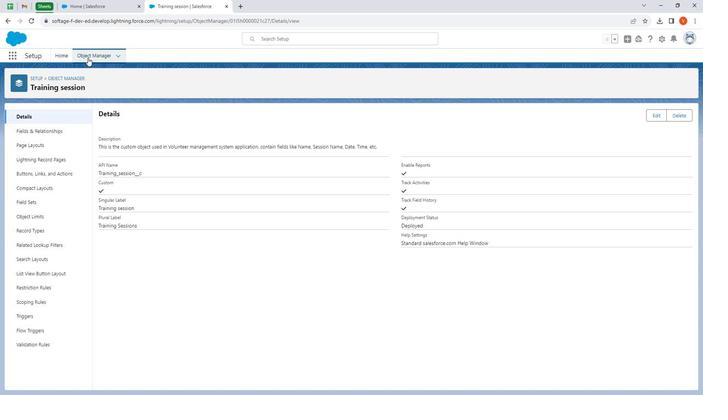 
Action: Mouse moved to (664, 76)
Screenshot: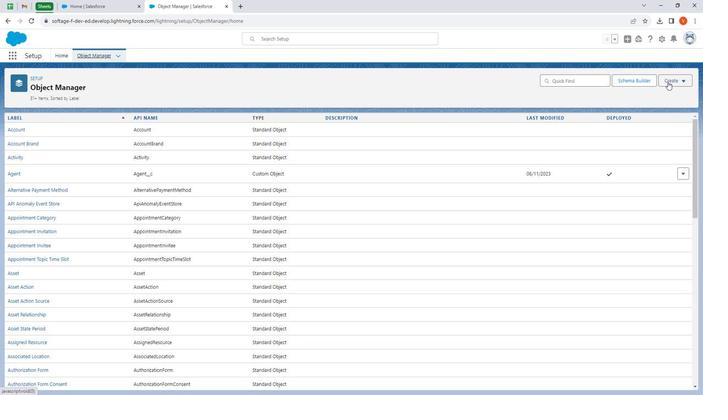 
Action: Mouse pressed left at (664, 76)
Screenshot: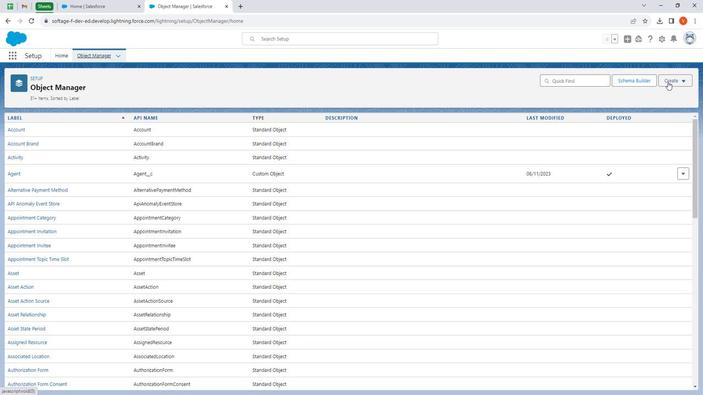 
Action: Mouse moved to (656, 97)
Screenshot: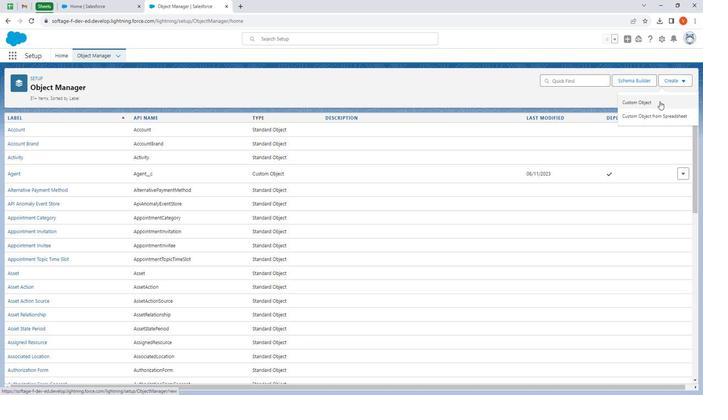 
Action: Mouse pressed left at (656, 97)
Screenshot: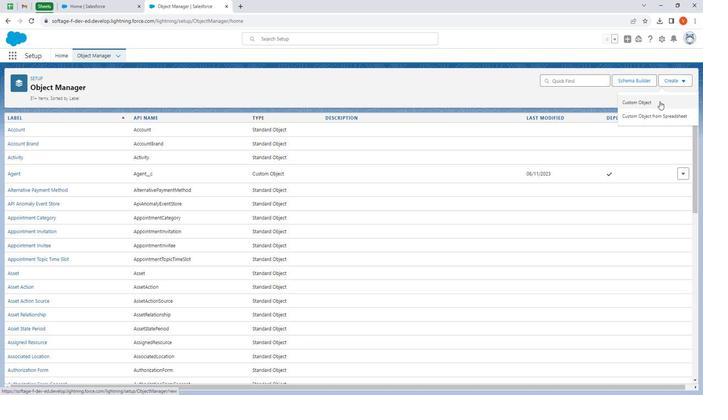 
Action: Mouse moved to (162, 172)
Screenshot: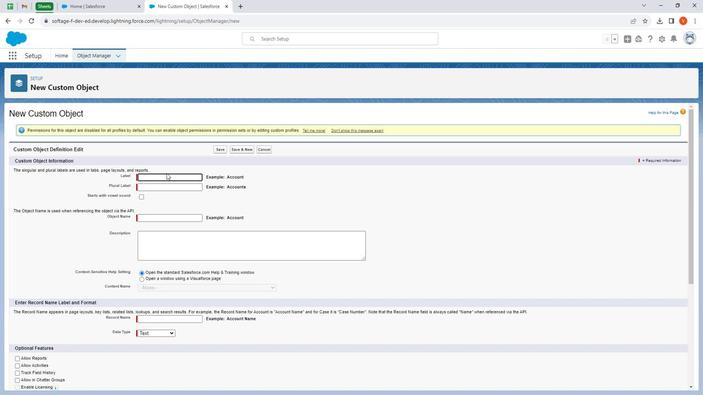 
Action: Mouse pressed left at (162, 172)
Screenshot: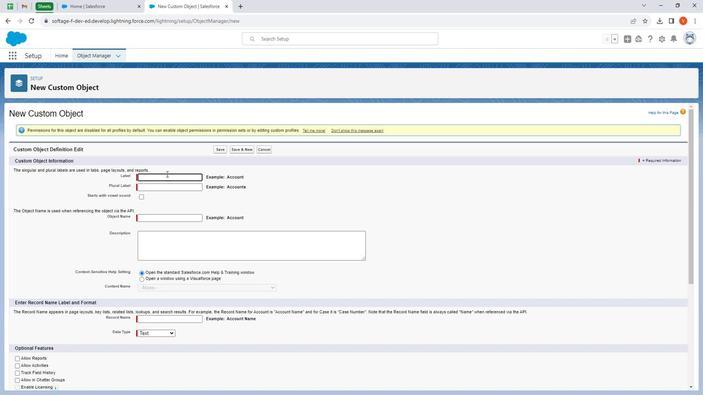 
Action: Key pressed <Key.shift>Volunteer<Key.space><Key.shift><Key.shift><Key.shift><Key.shift><Key.shift><Key.shift>Feedback
Screenshot: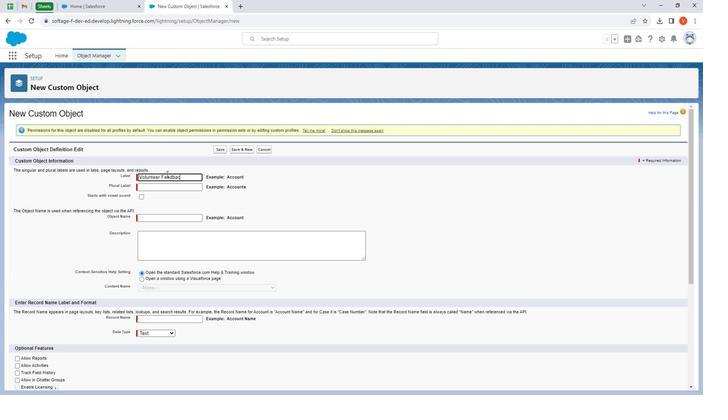 
Action: Mouse moved to (162, 189)
Screenshot: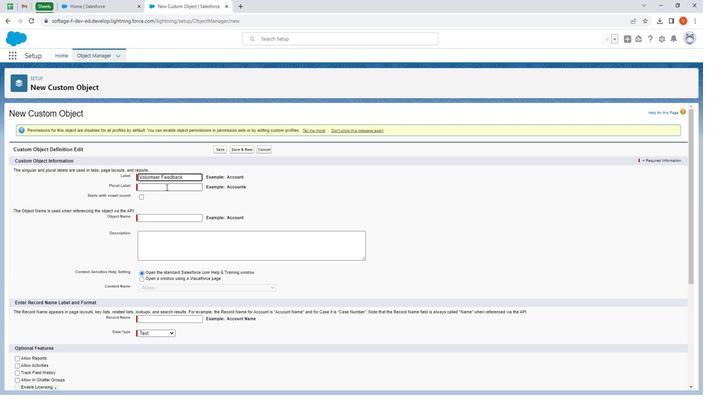 
Action: Mouse pressed left at (162, 189)
Screenshot: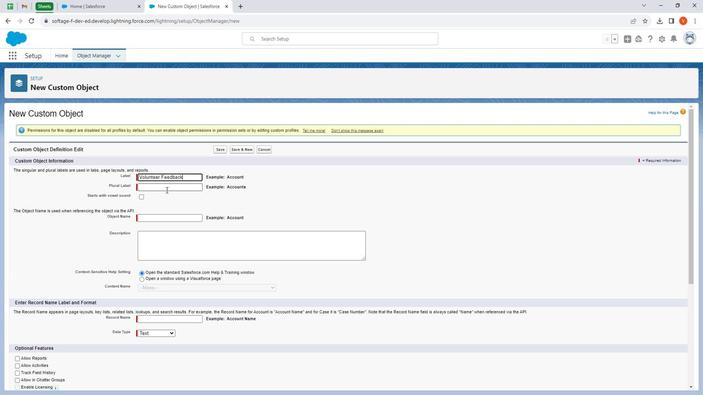 
Action: Key pressed <Key.shift><Key.shift><Key.shift><Key.shift><Key.shift><Key.shift>Volunteers<Key.space><Key.shift><Key.shift><Key.shift><Key.shift><Key.shift><Key.shift><Key.shift><Key.shift>Feedbacks
Screenshot: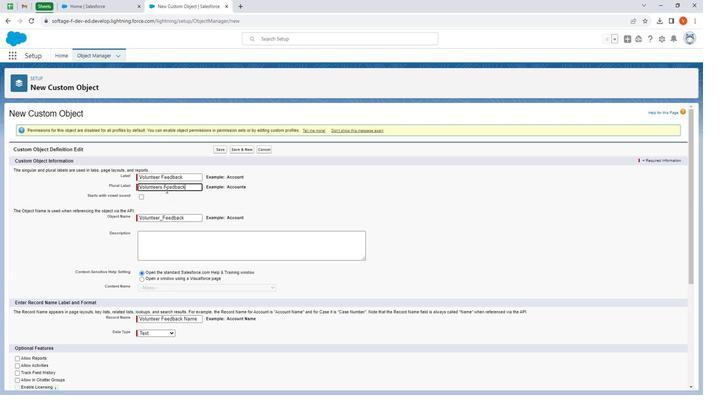 
Action: Mouse moved to (182, 201)
Screenshot: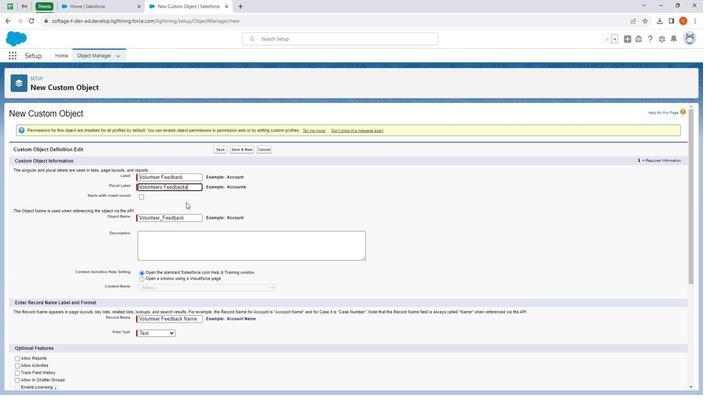 
Action: Mouse pressed left at (182, 201)
Screenshot: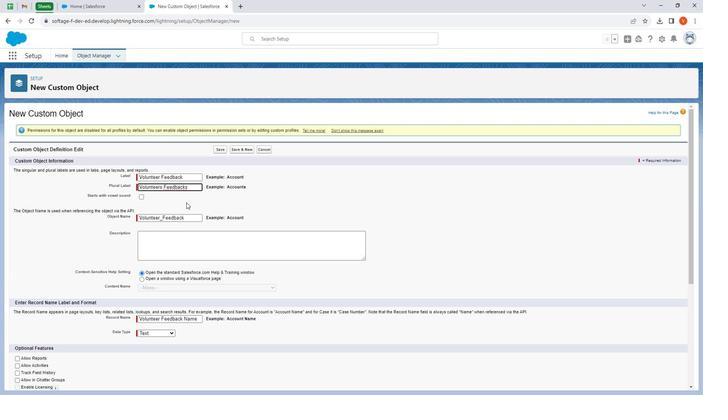 
Action: Mouse moved to (199, 221)
Screenshot: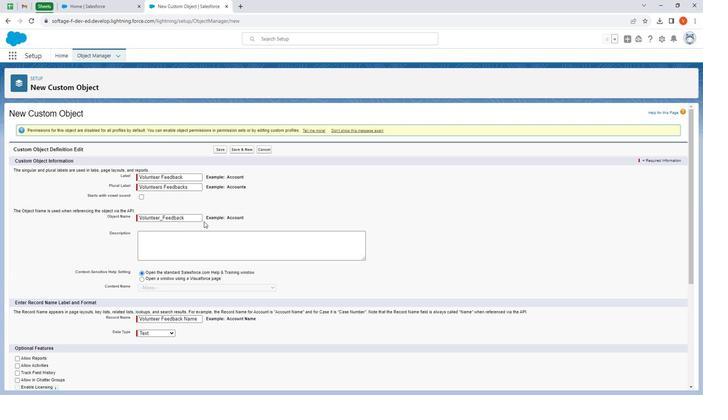 
Action: Mouse scrolled (199, 221) with delta (0, 0)
Screenshot: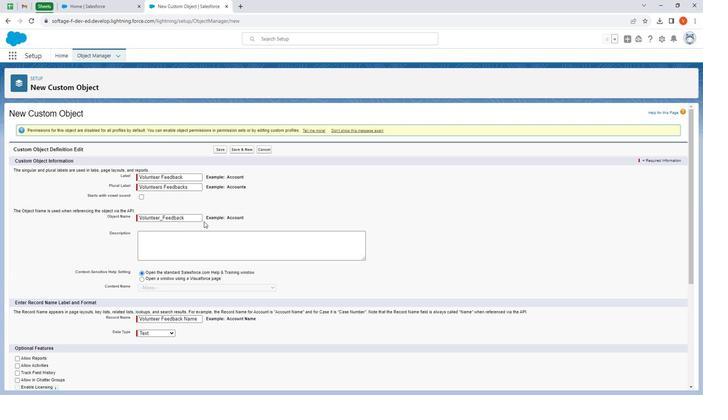 
Action: Mouse moved to (162, 201)
Screenshot: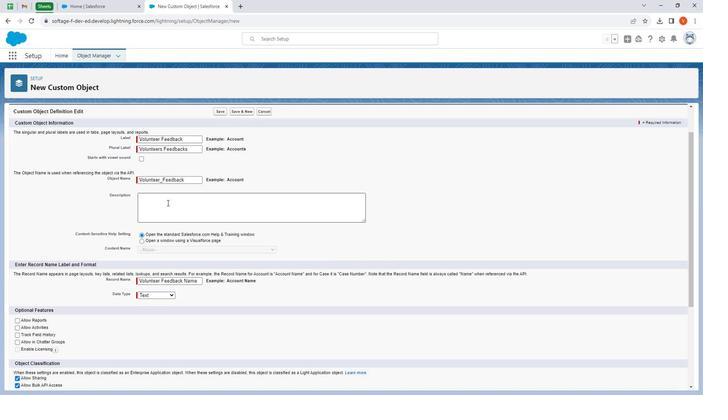 
Action: Mouse pressed left at (162, 201)
Screenshot: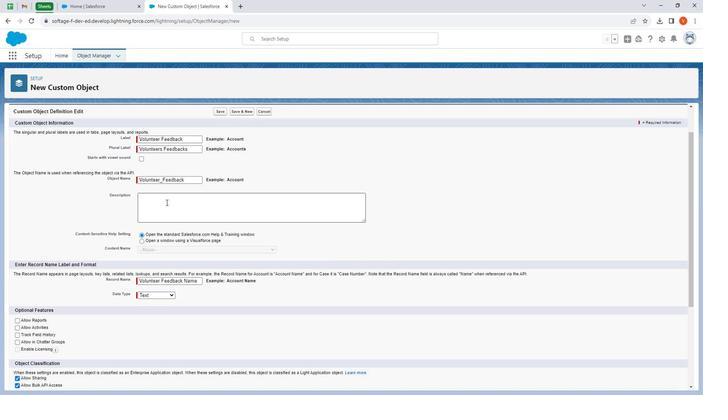 
Action: Key pressed <Key.shift>This<Key.space>is<Key.space>custom<Key.space>object<Key.space>volunteer<Key.space>feedback<Key.space>used<Key.space>in<Key.space>volunteer<Key.space>managemet<Key.space>s<Key.backspace><Key.backspace><Key.backspace>nt<Key.space>system.<Key.space>
Screenshot: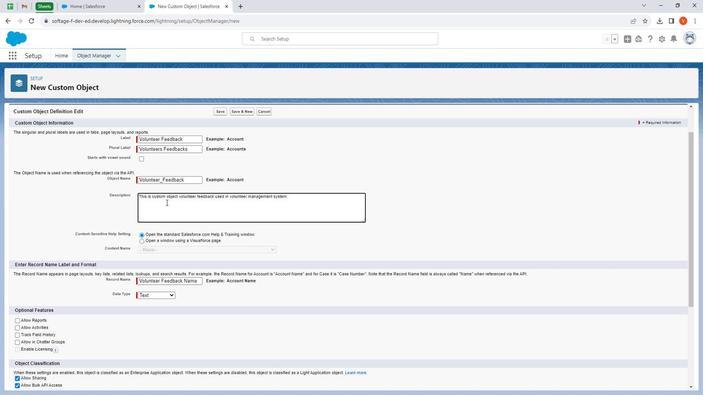 
Action: Mouse moved to (173, 216)
Screenshot: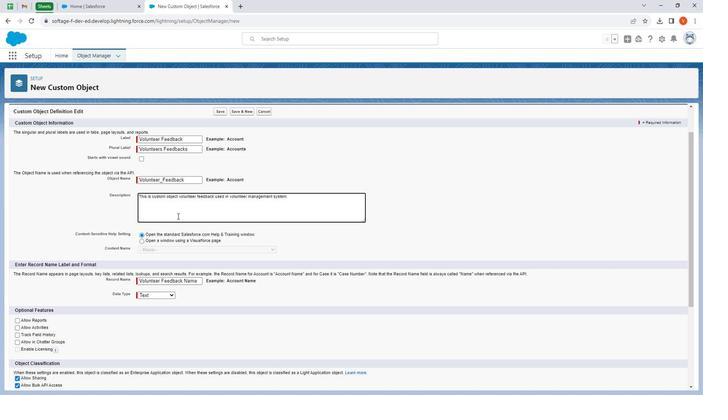 
Action: Mouse scrolled (173, 215) with delta (0, 0)
Screenshot: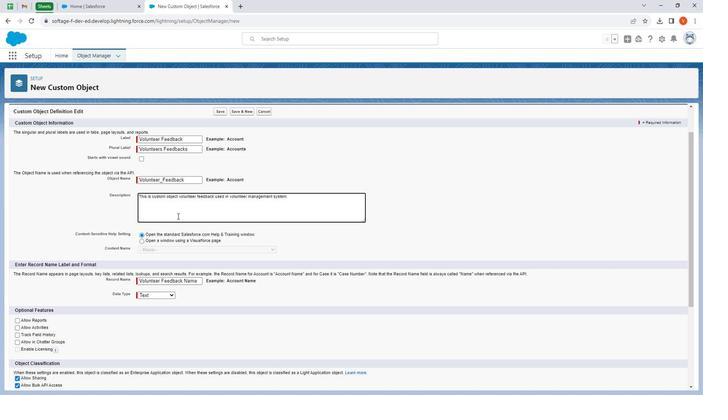 
Action: Mouse moved to (174, 217)
Screenshot: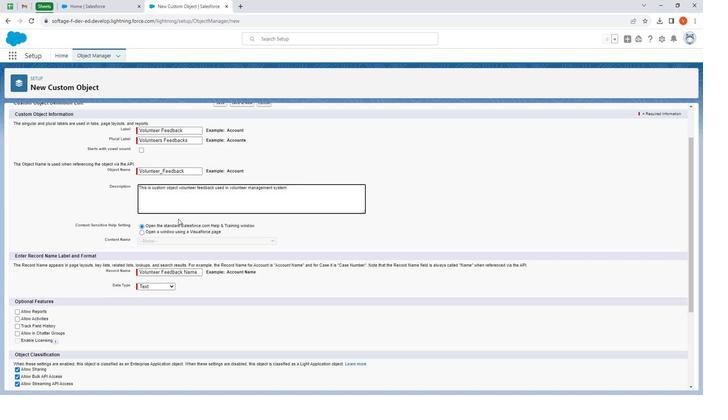 
Action: Mouse scrolled (174, 217) with delta (0, 0)
Screenshot: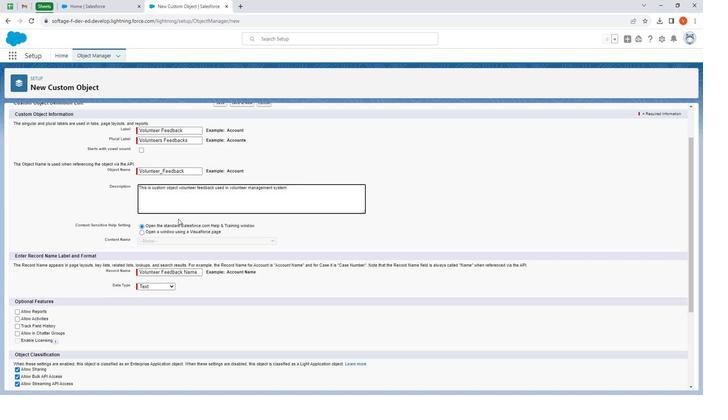 
Action: Mouse moved to (174, 218)
Screenshot: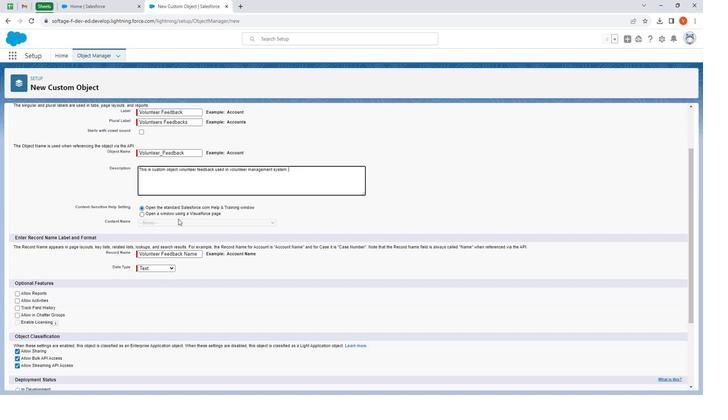 
Action: Mouse scrolled (174, 218) with delta (0, 0)
Screenshot: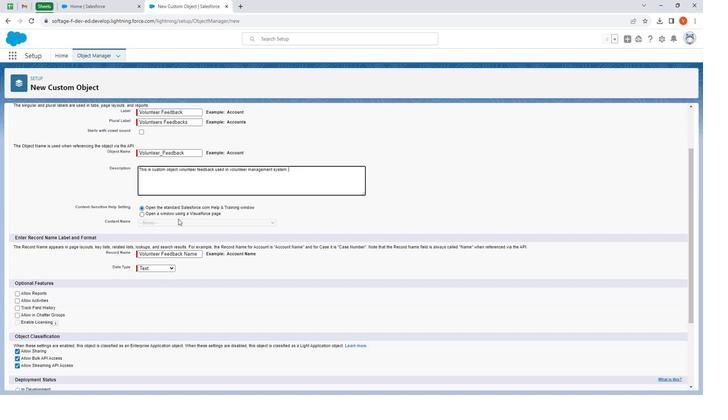 
Action: Mouse moved to (24, 206)
Screenshot: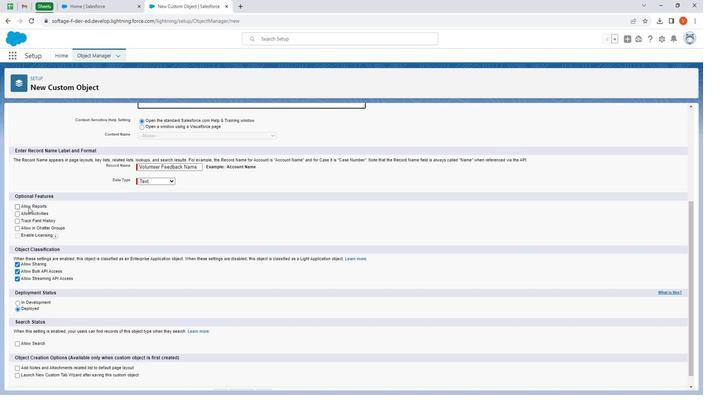
Action: Mouse pressed left at (24, 206)
Screenshot: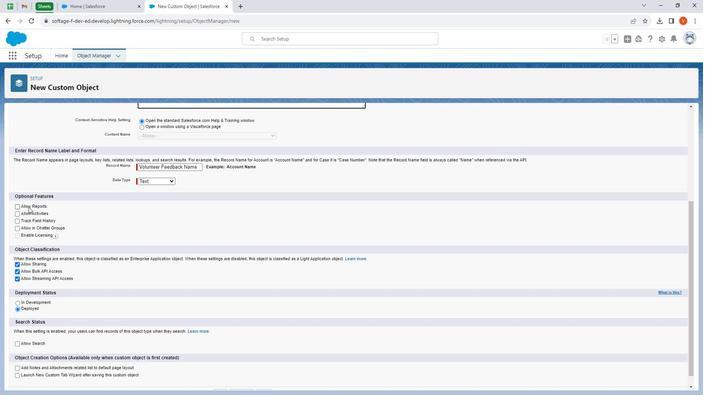 
Action: Mouse moved to (26, 213)
Screenshot: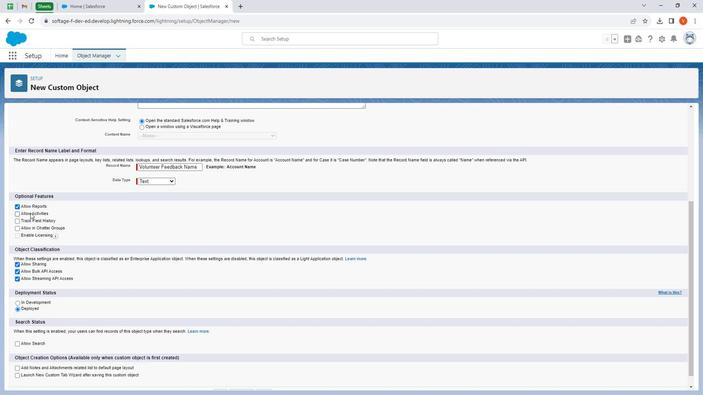 
Action: Mouse pressed left at (26, 213)
Screenshot: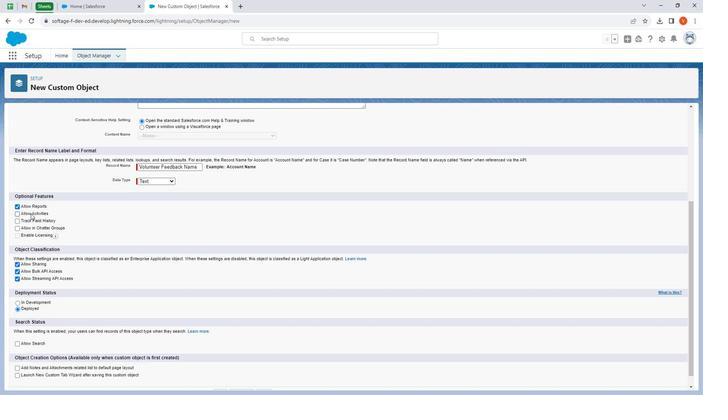 
Action: Mouse moved to (25, 219)
Screenshot: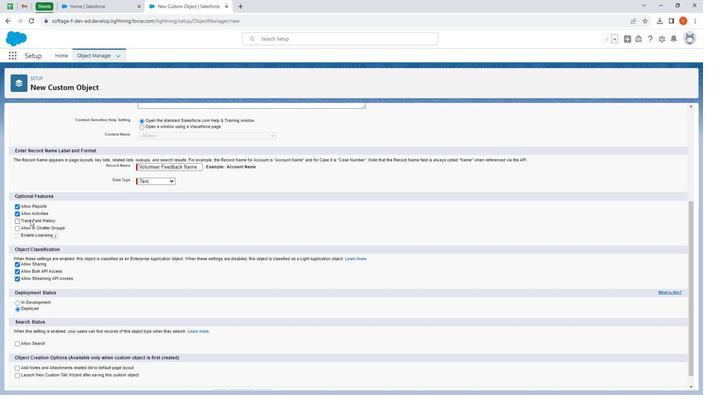 
Action: Mouse pressed left at (25, 219)
Screenshot: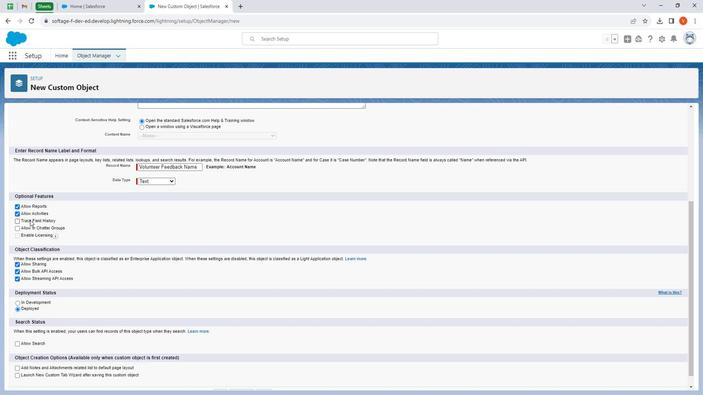 
Action: Mouse moved to (29, 227)
Screenshot: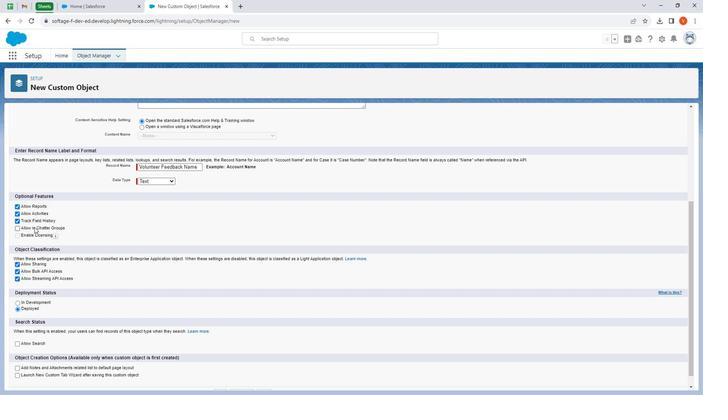 
Action: Mouse pressed left at (29, 227)
Screenshot: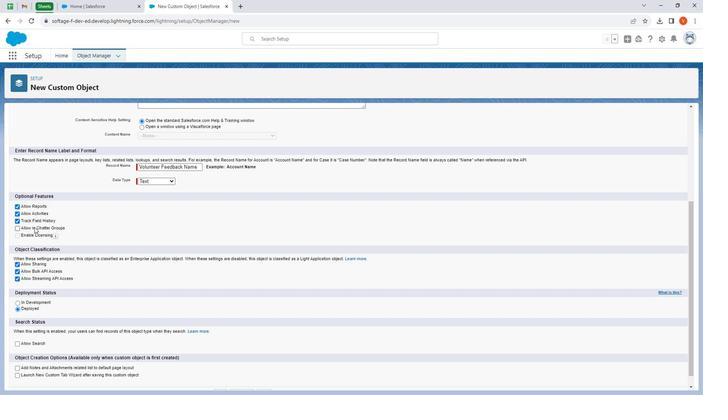 
Action: Mouse moved to (41, 245)
Screenshot: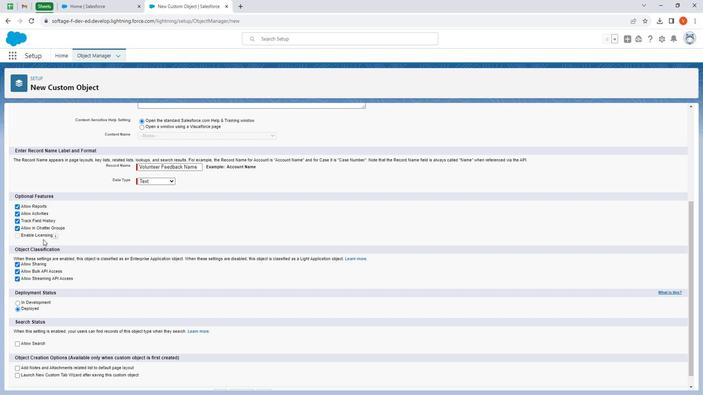 
Action: Mouse scrolled (41, 245) with delta (0, 0)
Screenshot: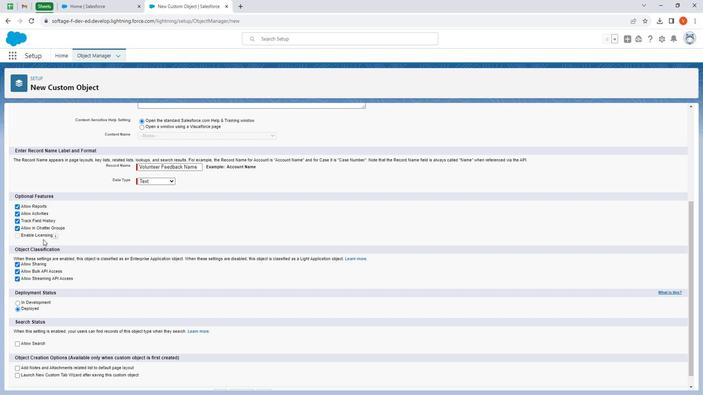
Action: Mouse moved to (43, 251)
Screenshot: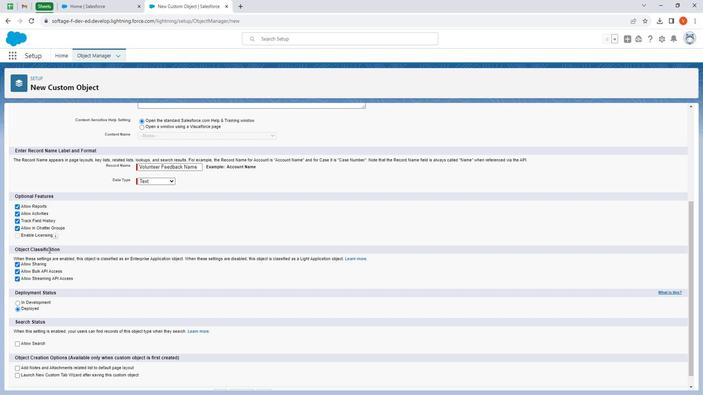 
Action: Mouse scrolled (43, 251) with delta (0, 0)
Screenshot: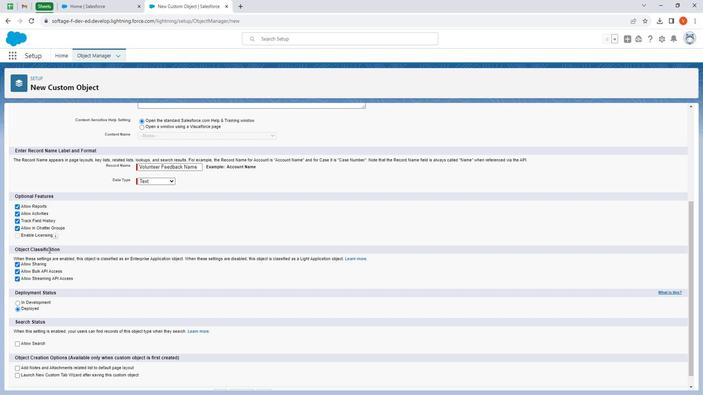 
Action: Mouse moved to (45, 256)
Screenshot: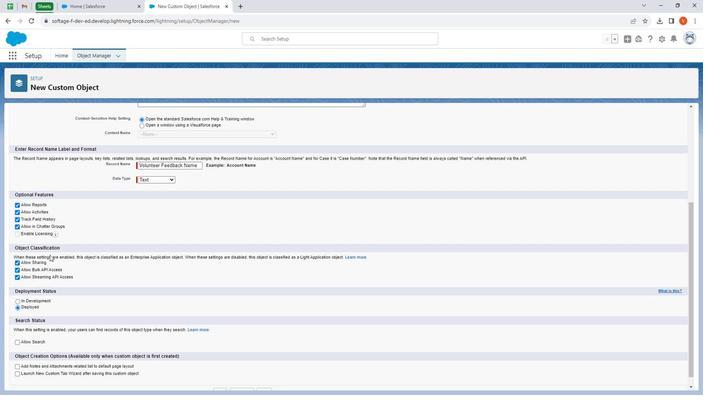 
Action: Mouse scrolled (45, 255) with delta (0, 0)
Screenshot: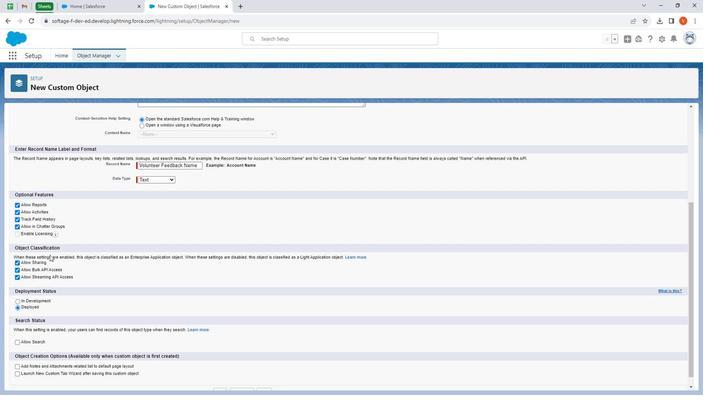 
Action: Mouse moved to (46, 259)
Screenshot: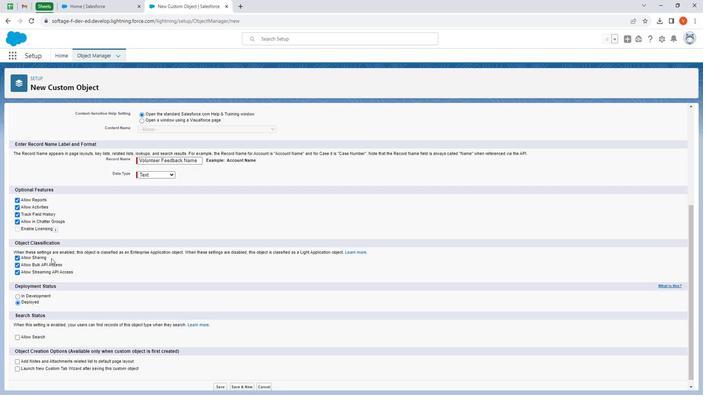 
Action: Mouse scrolled (46, 259) with delta (0, 0)
Screenshot: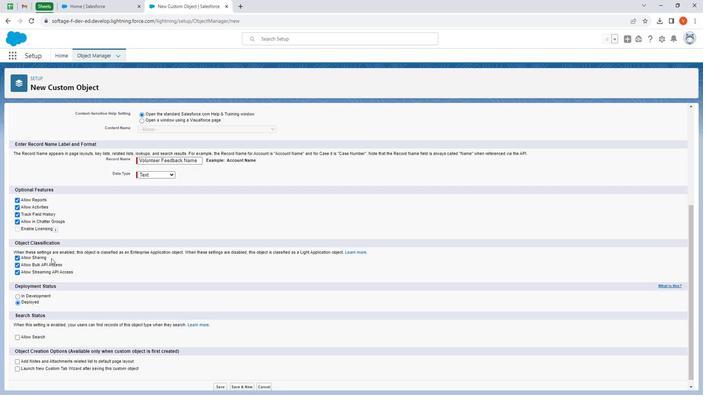 
Action: Mouse moved to (47, 264)
Screenshot: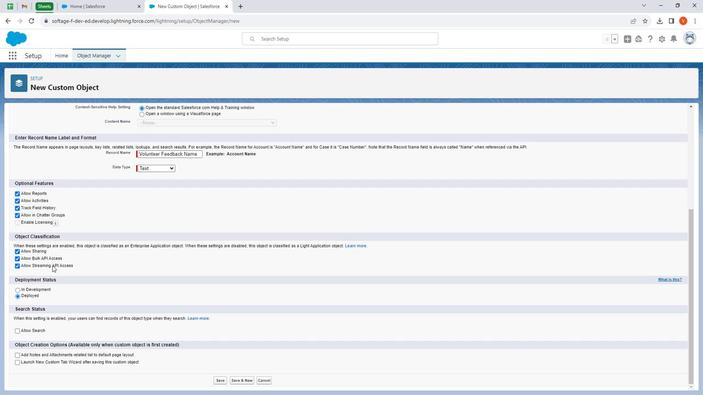 
Action: Mouse scrolled (47, 263) with delta (0, 0)
Screenshot: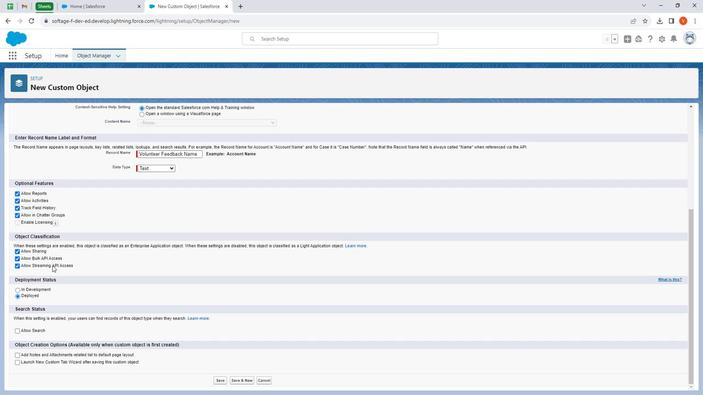
Action: Mouse moved to (26, 333)
Screenshot: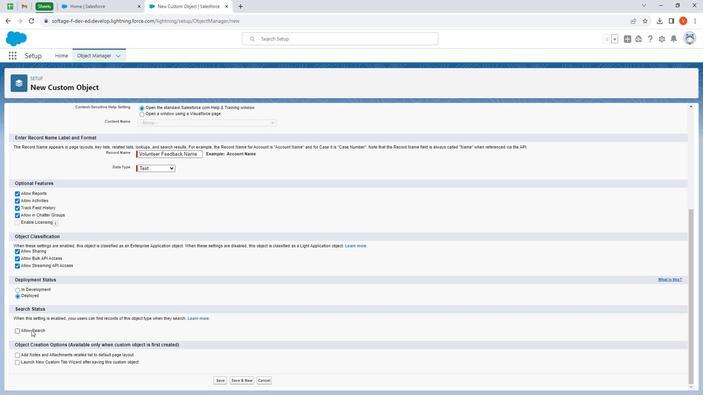 
Action: Mouse pressed left at (26, 333)
Screenshot: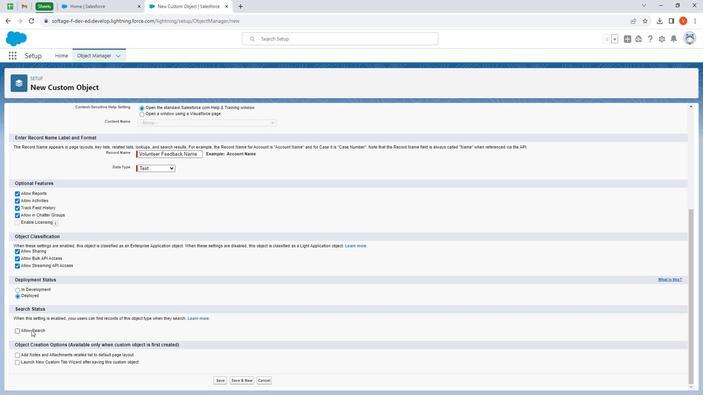 
Action: Mouse moved to (13, 333)
Screenshot: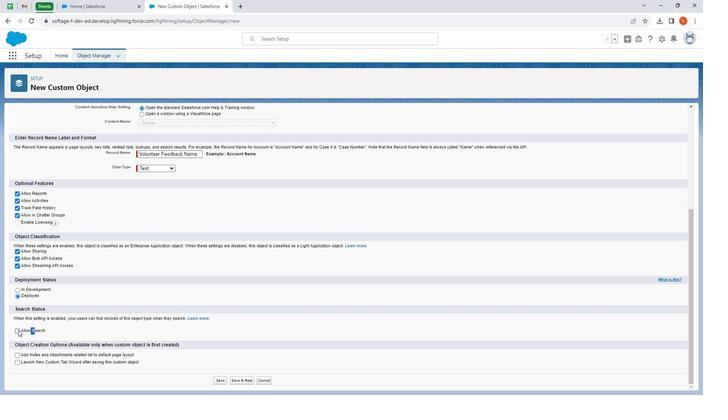 
Action: Mouse pressed left at (13, 333)
Screenshot: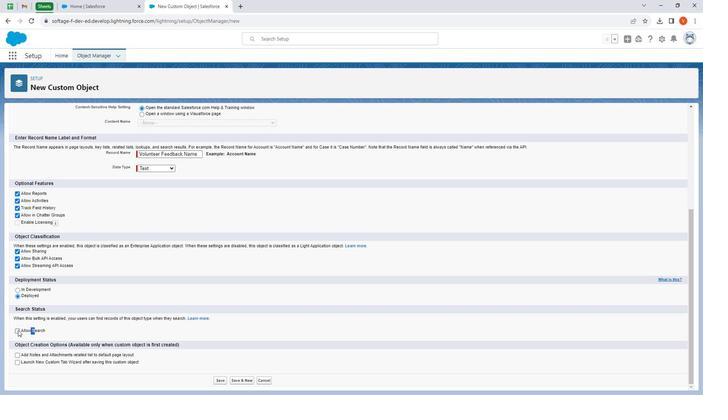 
Action: Mouse moved to (219, 386)
Screenshot: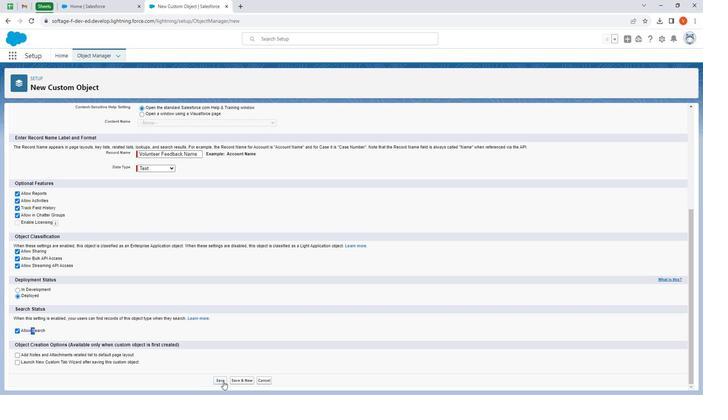 
Action: Mouse pressed left at (219, 386)
Screenshot: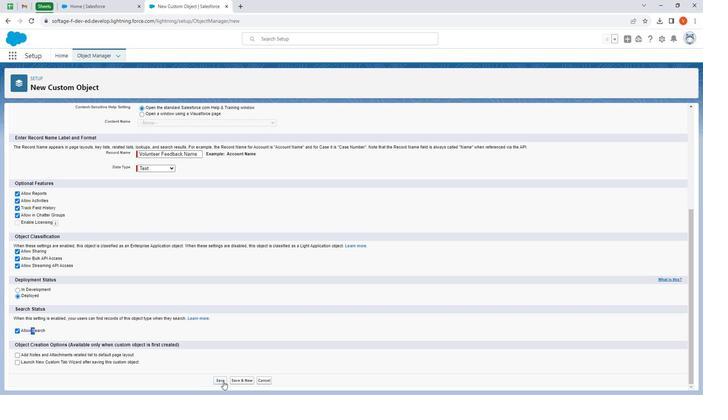 
Action: Mouse moved to (273, 244)
Screenshot: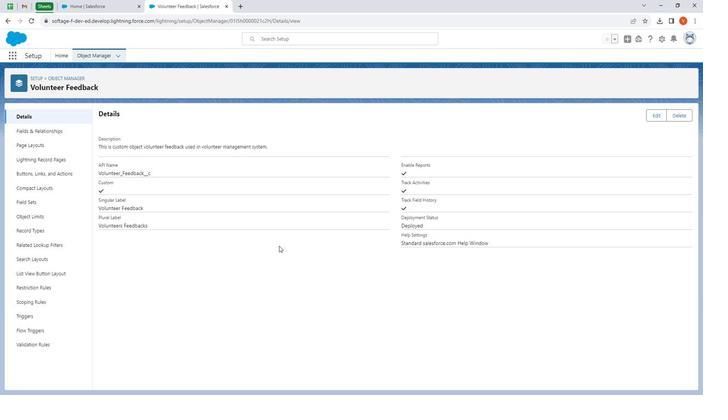 
